 Task: Send an email with the signature John Baker with the subject Request for a recommendation and the message I need your help in finalizing the marketing strategy for the product launch. from softage.8@softage.net to softage.4@softage.net and move the email from Sent Items to the folder Influencer outreach
Action: Mouse moved to (54, 111)
Screenshot: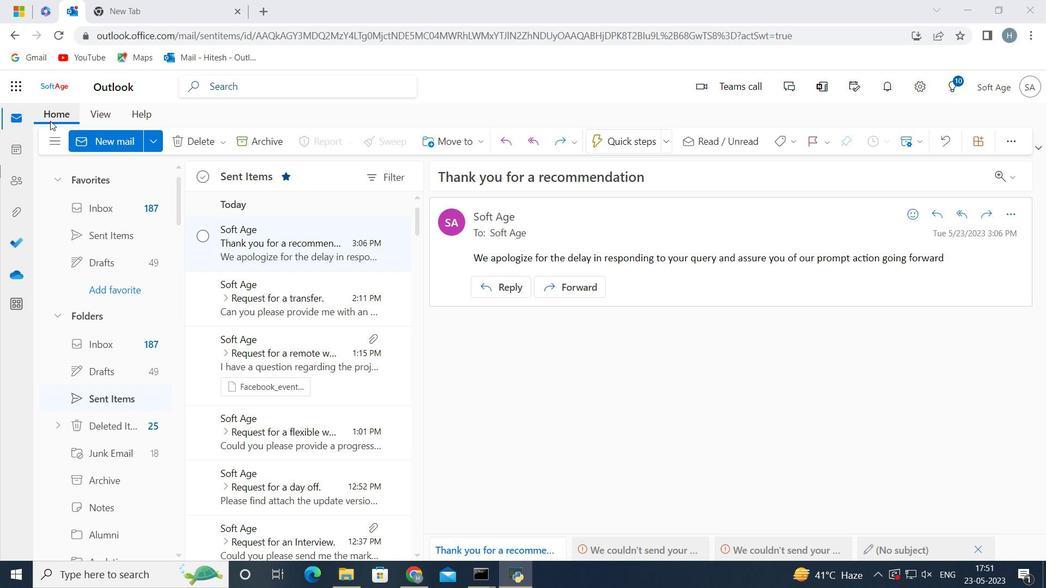 
Action: Mouse pressed left at (54, 111)
Screenshot: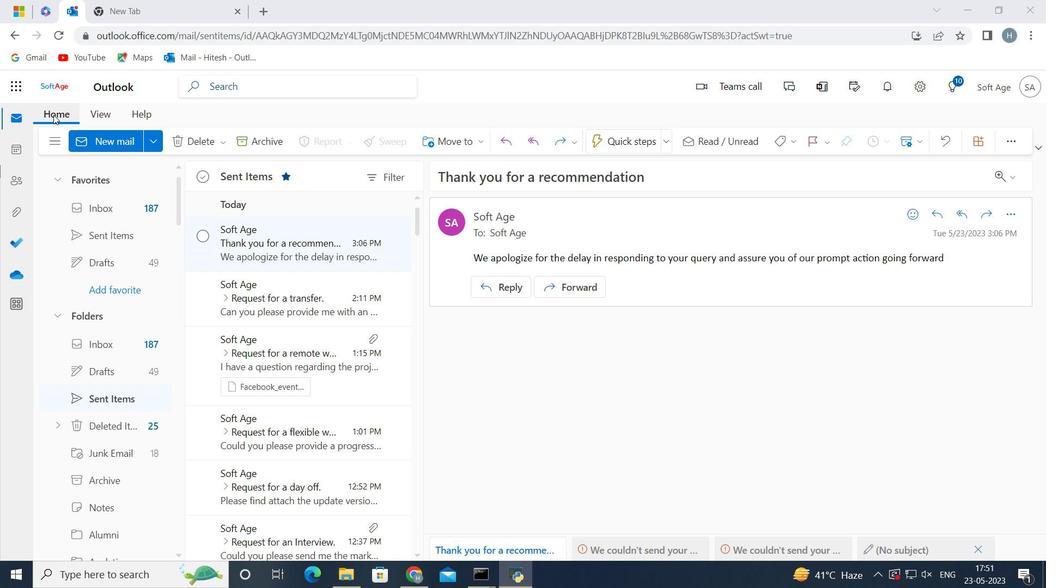
Action: Mouse moved to (120, 143)
Screenshot: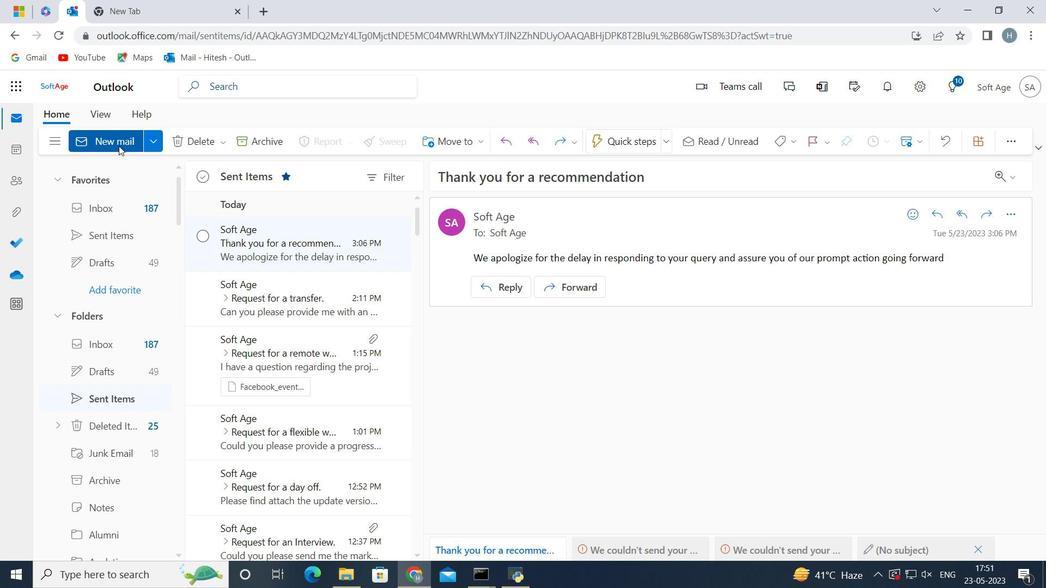
Action: Mouse pressed left at (120, 143)
Screenshot: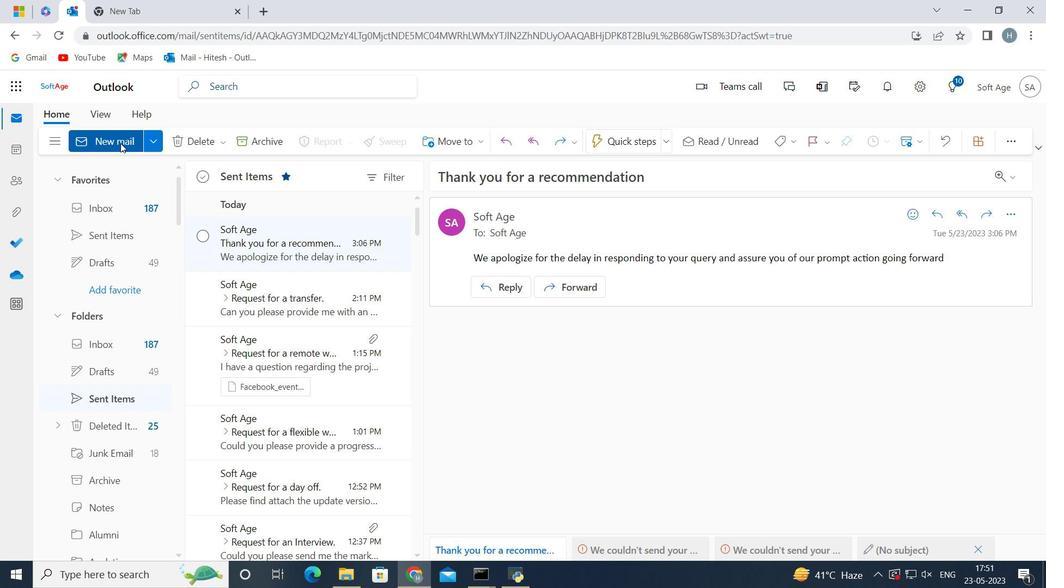 
Action: Mouse moved to (851, 129)
Screenshot: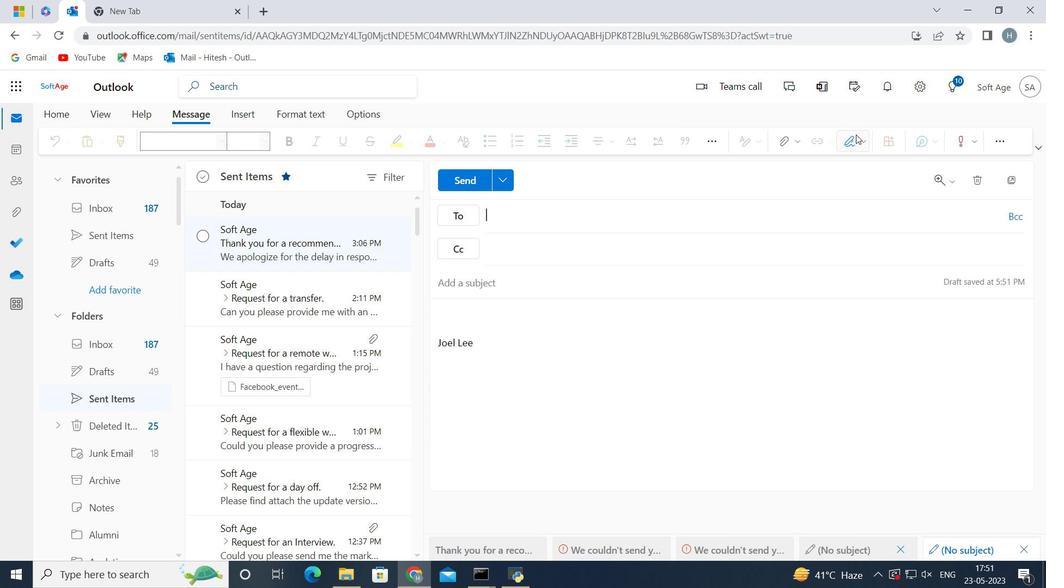 
Action: Mouse pressed left at (851, 129)
Screenshot: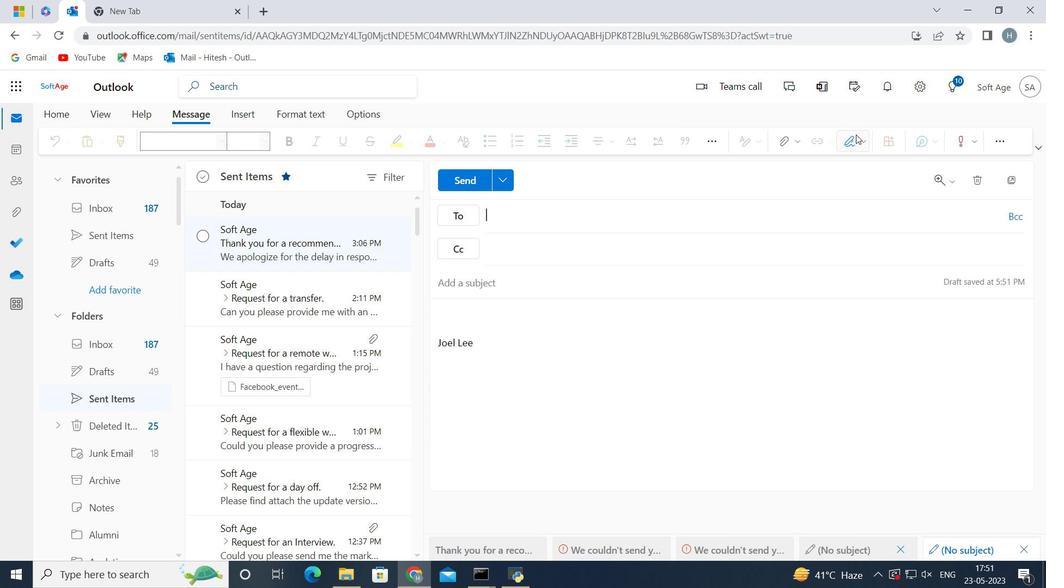 
Action: Mouse moved to (855, 146)
Screenshot: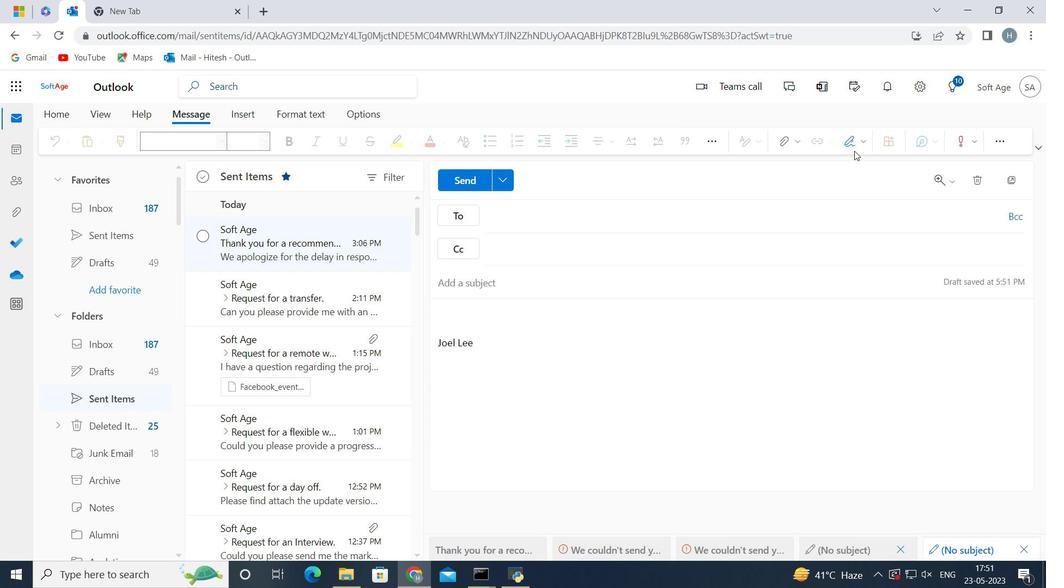 
Action: Mouse pressed left at (855, 146)
Screenshot: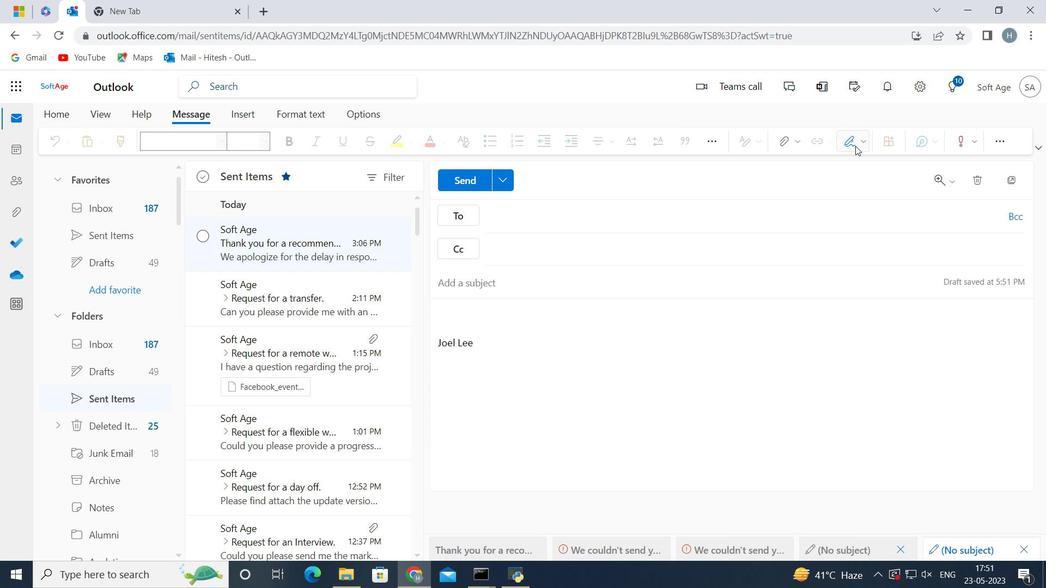 
Action: Mouse moved to (845, 193)
Screenshot: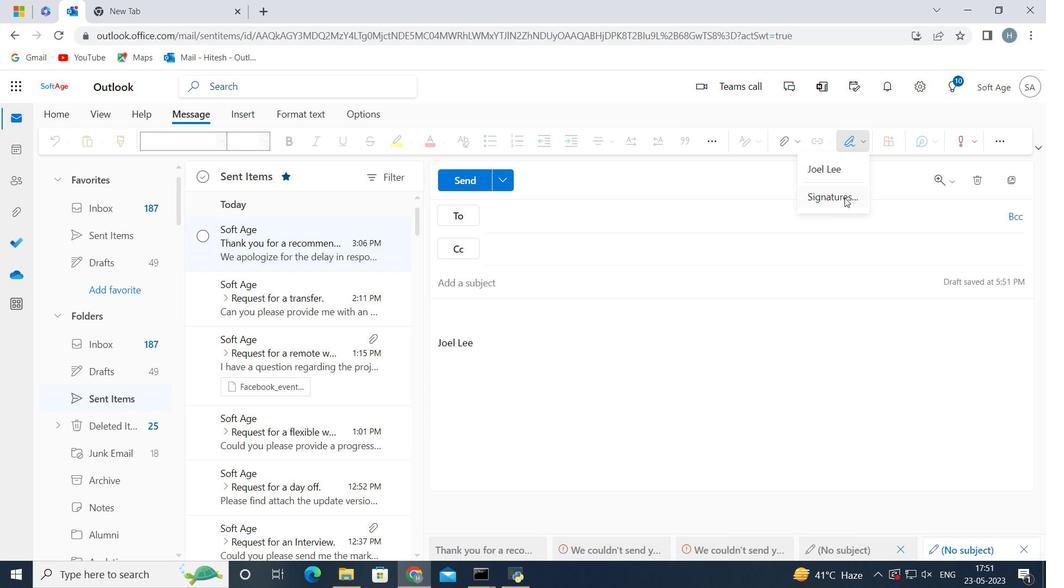 
Action: Mouse pressed left at (845, 193)
Screenshot: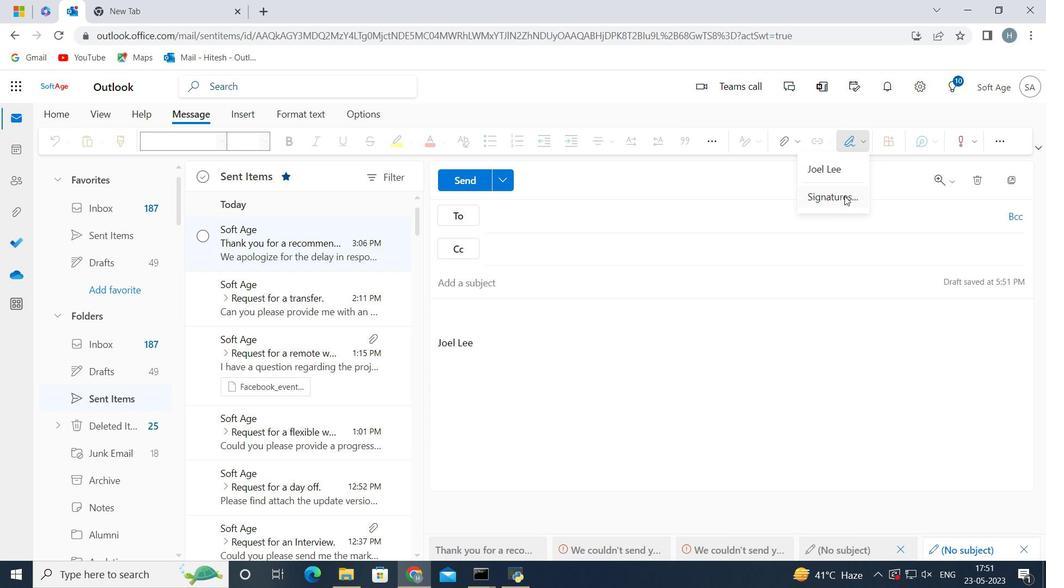 
Action: Mouse moved to (806, 251)
Screenshot: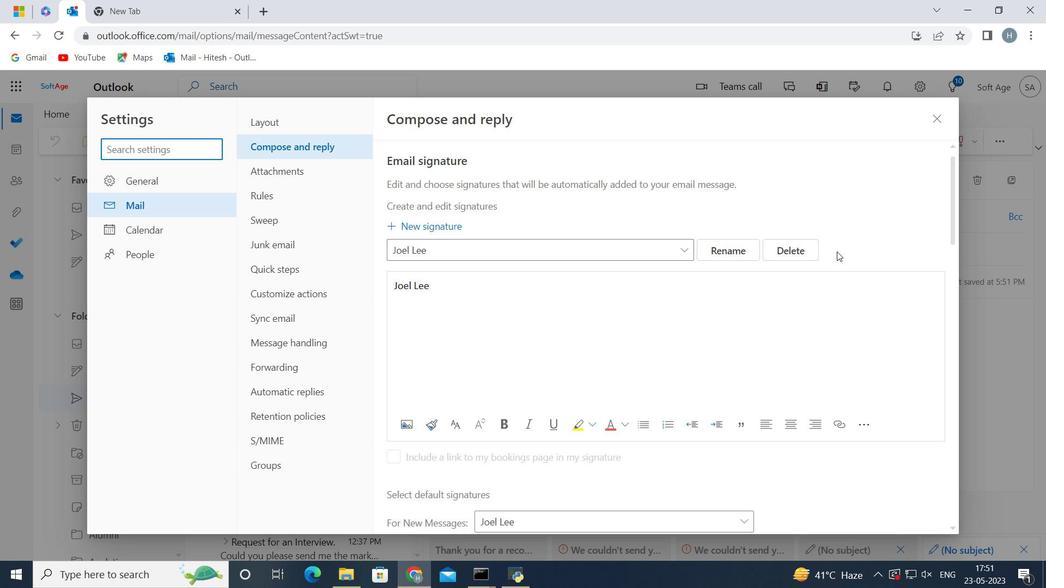 
Action: Mouse pressed left at (806, 251)
Screenshot: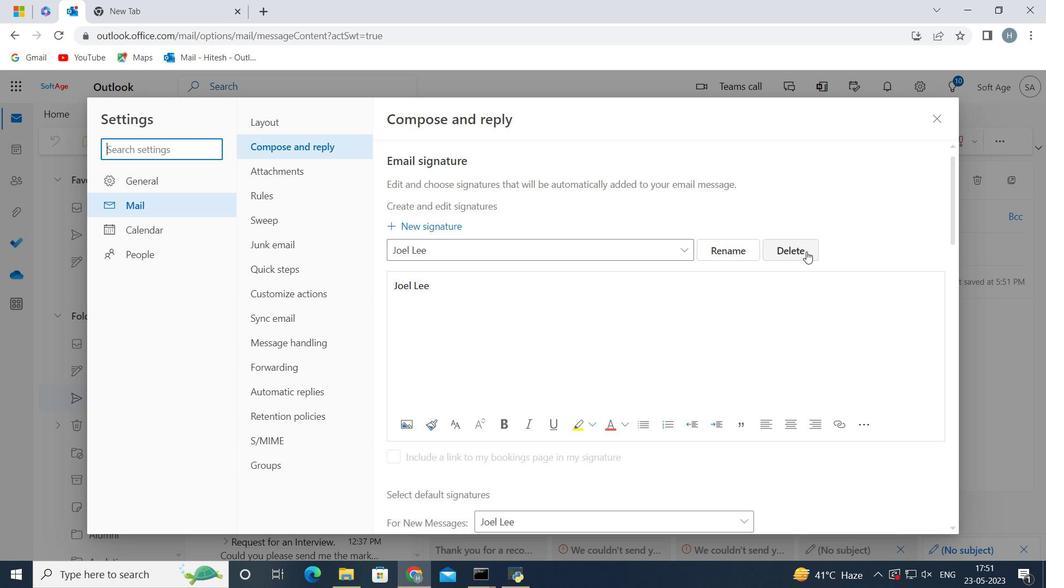 
Action: Mouse moved to (543, 247)
Screenshot: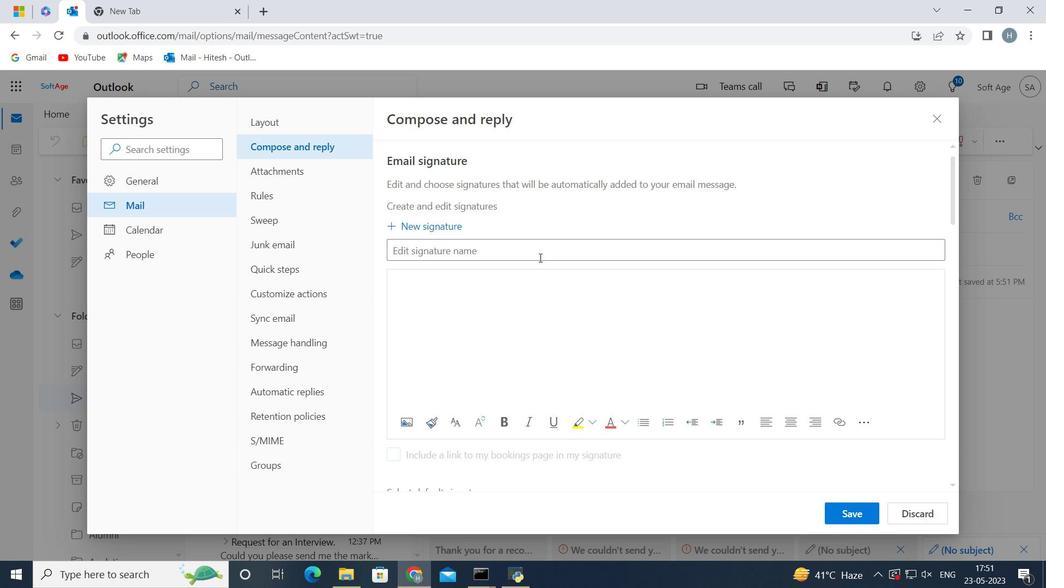 
Action: Mouse pressed left at (543, 247)
Screenshot: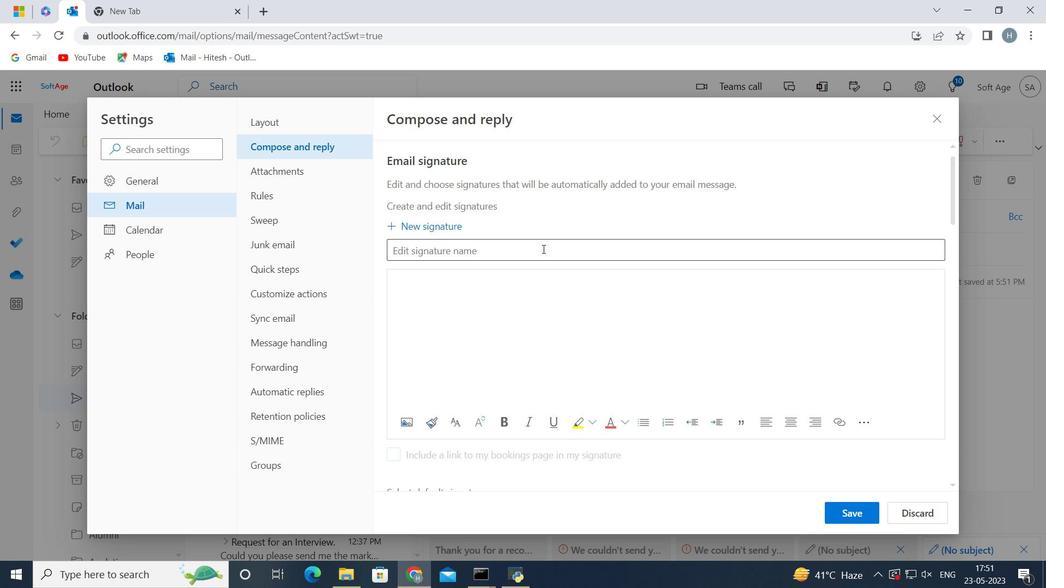 
Action: Key pressed <Key.shift>John<Key.space><Key.shift>Baker
Screenshot: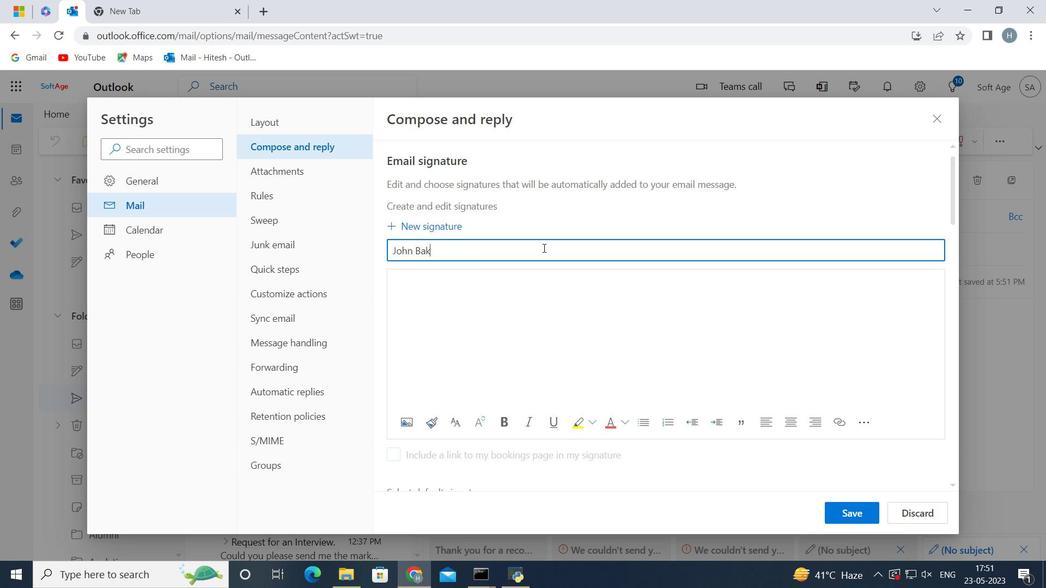 
Action: Mouse moved to (503, 295)
Screenshot: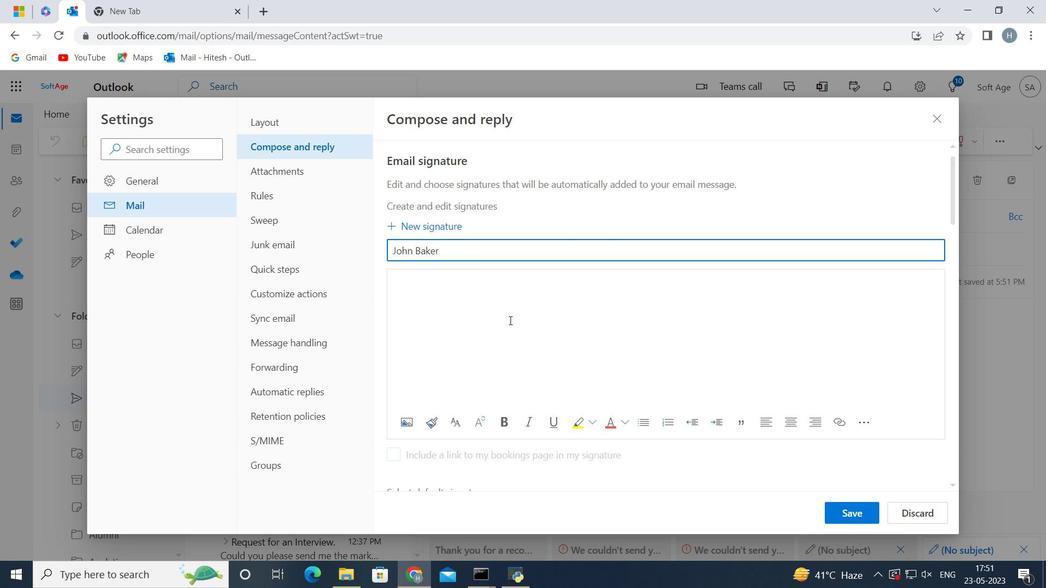 
Action: Mouse pressed left at (503, 295)
Screenshot: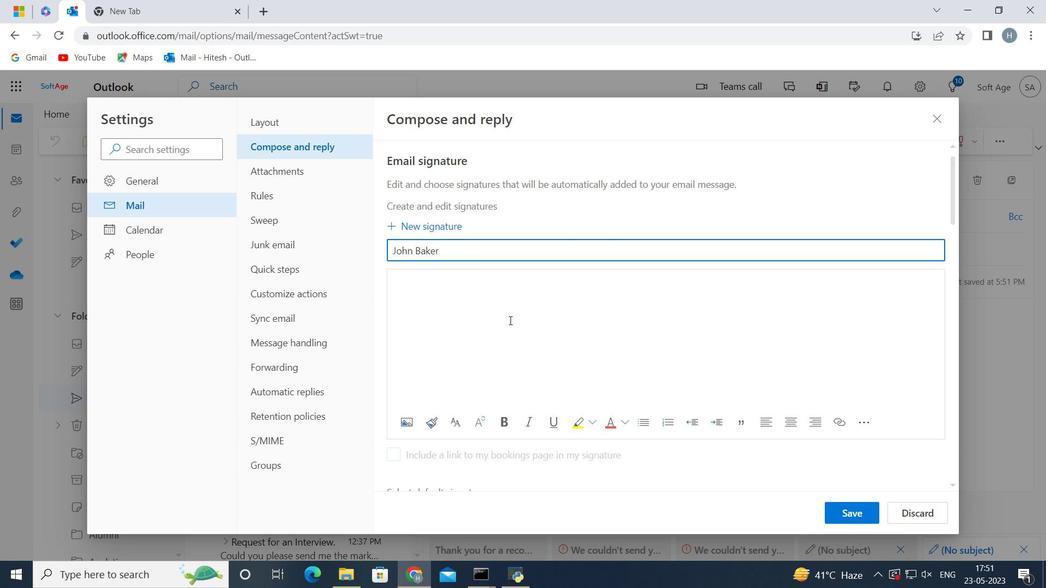 
Action: Mouse moved to (512, 289)
Screenshot: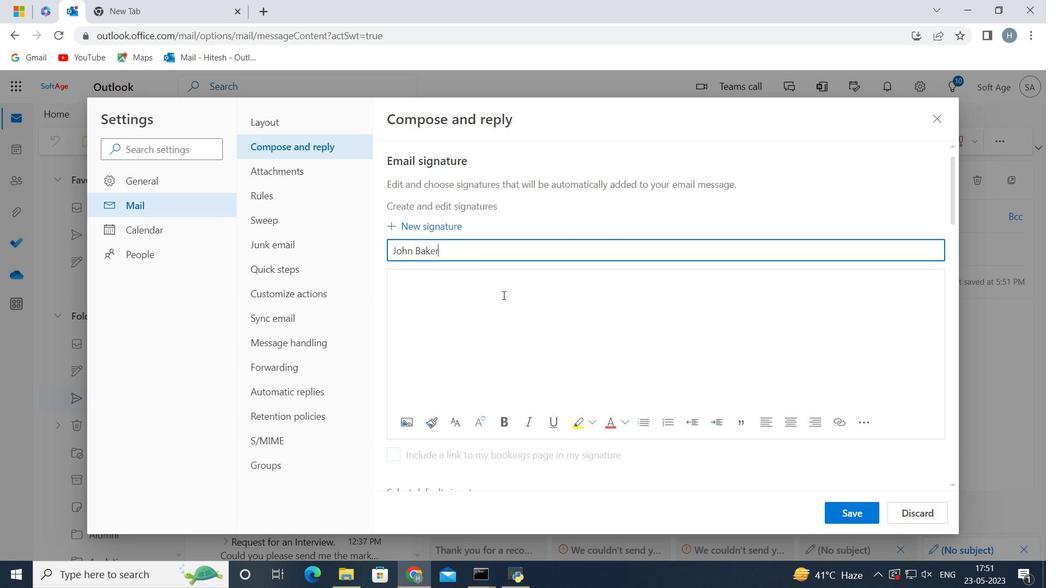 
Action: Key pressed <Key.shift>Johm<Key.space><Key.shift>Baker
Screenshot: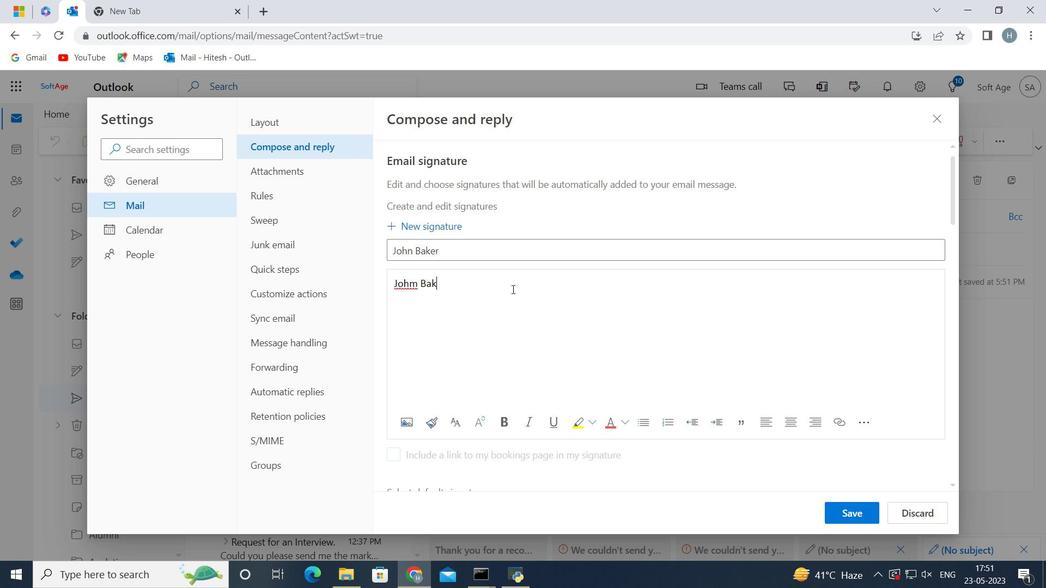 
Action: Mouse moved to (421, 282)
Screenshot: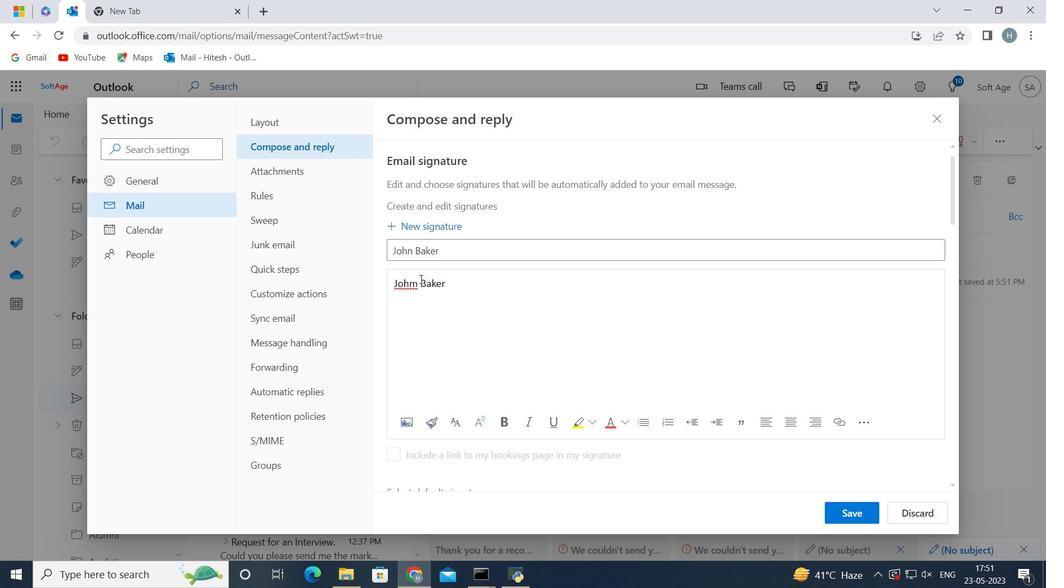
Action: Mouse pressed left at (421, 282)
Screenshot: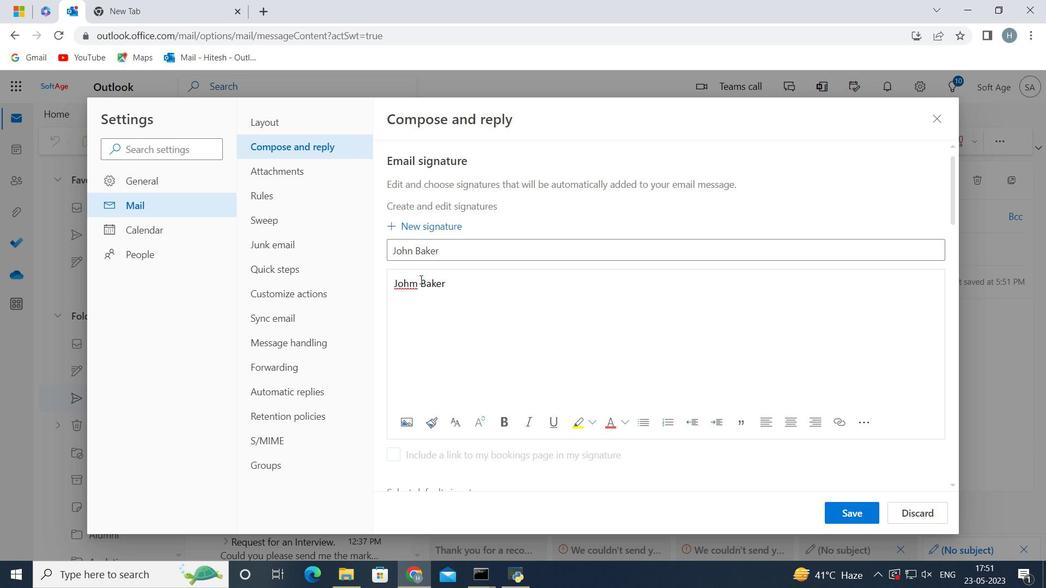 
Action: Key pressed <Key.backspace><Key.backspace>n<Key.space>
Screenshot: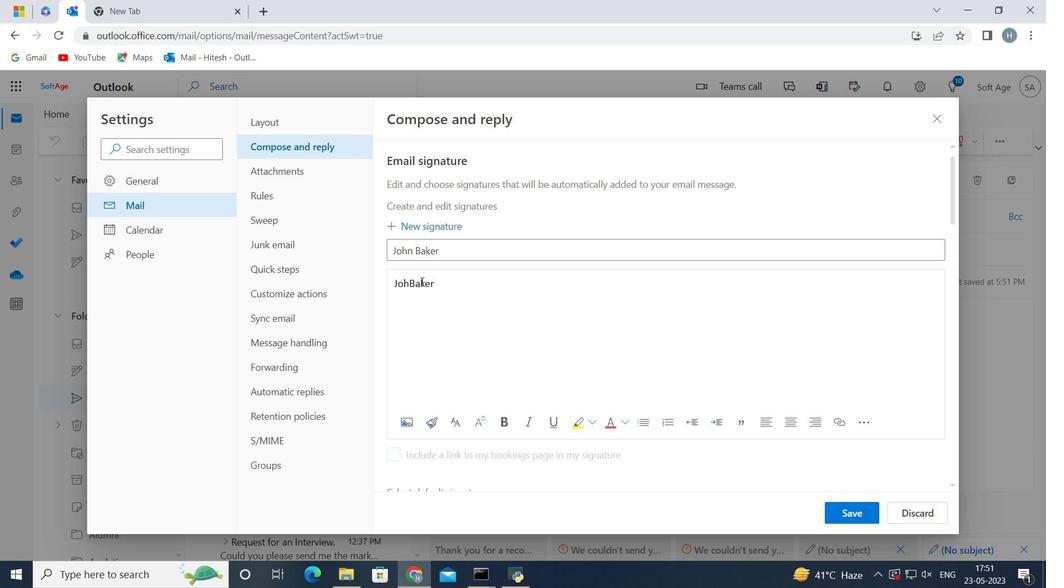 
Action: Mouse moved to (853, 511)
Screenshot: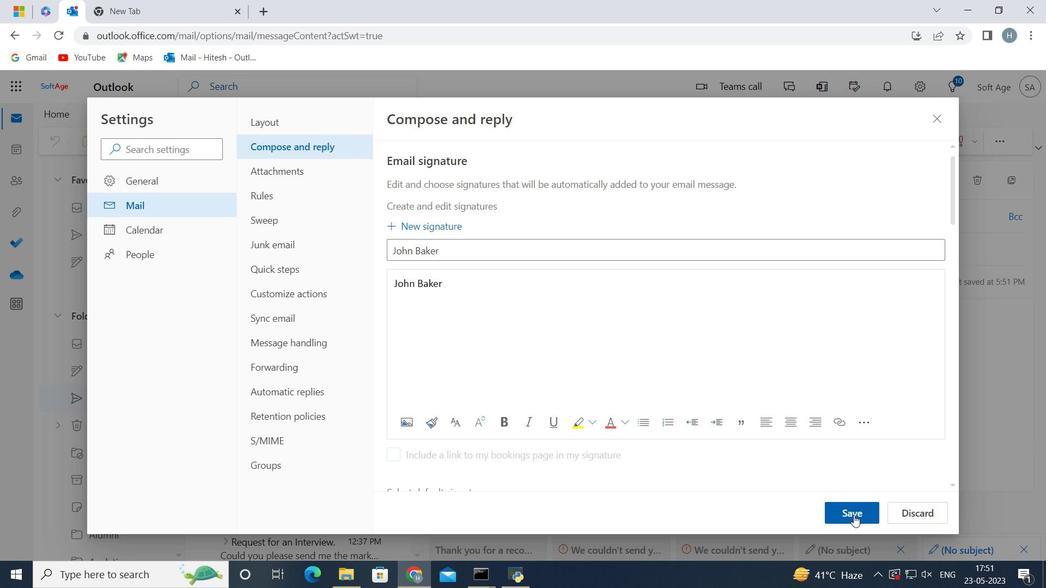 
Action: Mouse pressed left at (853, 511)
Screenshot: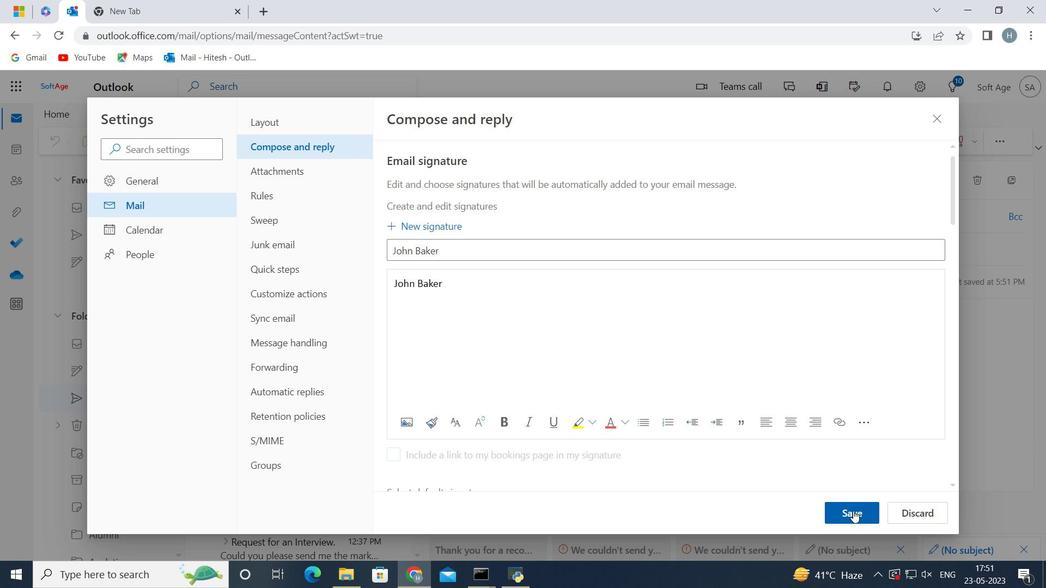
Action: Mouse moved to (721, 332)
Screenshot: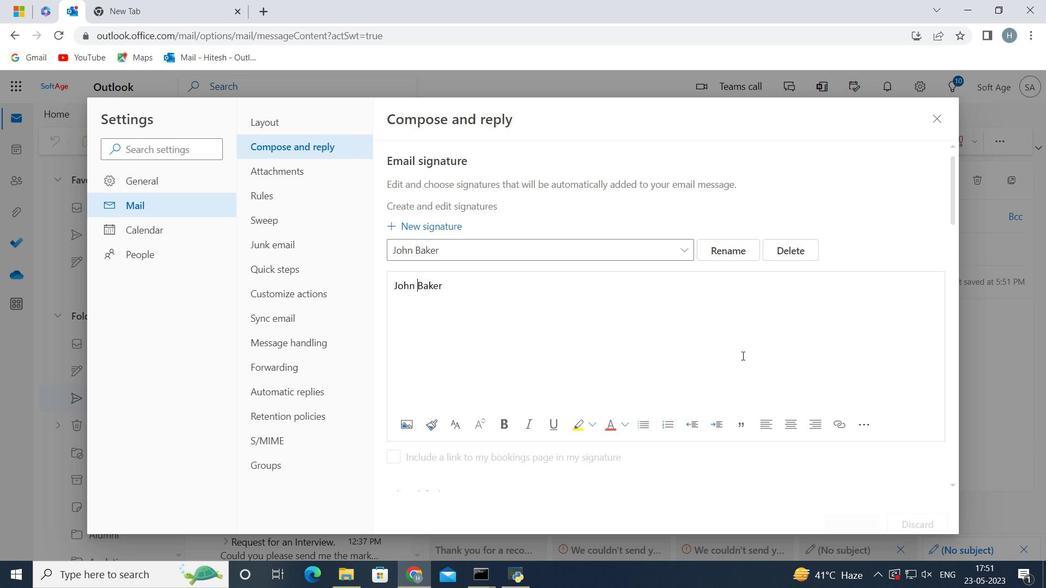 
Action: Mouse scrolled (721, 332) with delta (0, 0)
Screenshot: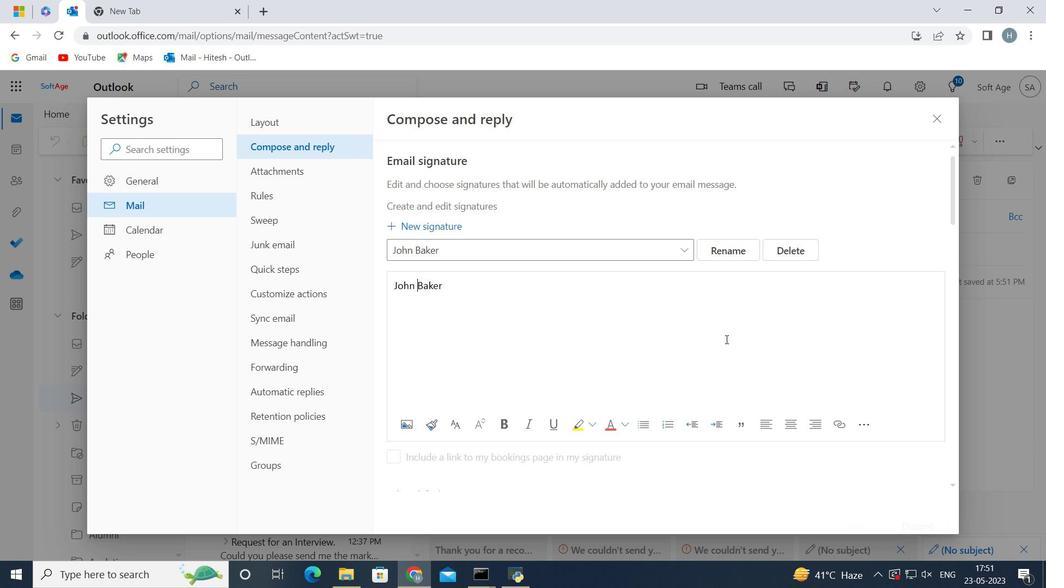 
Action: Mouse scrolled (721, 332) with delta (0, 0)
Screenshot: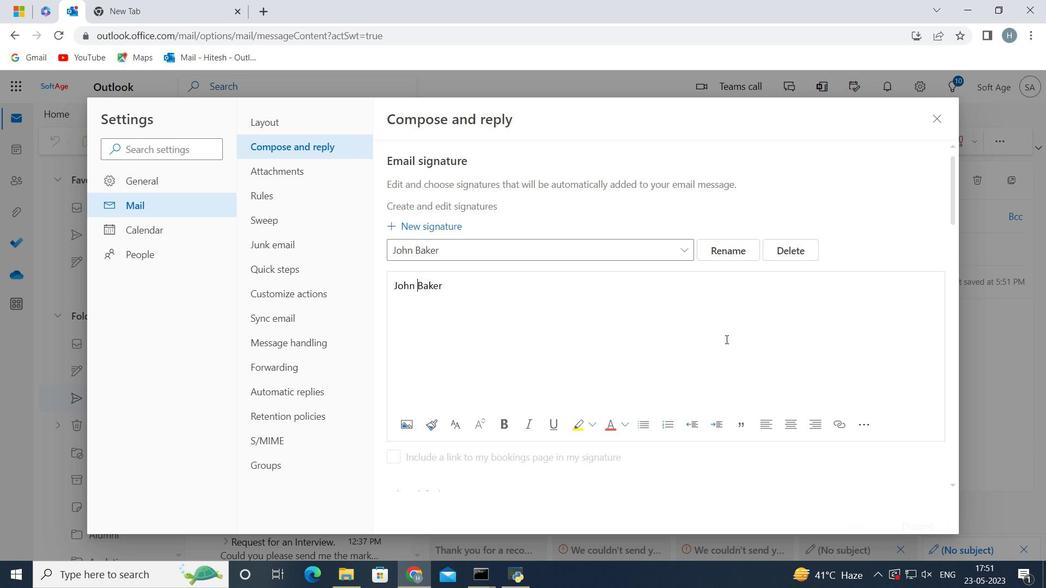 
Action: Mouse moved to (730, 384)
Screenshot: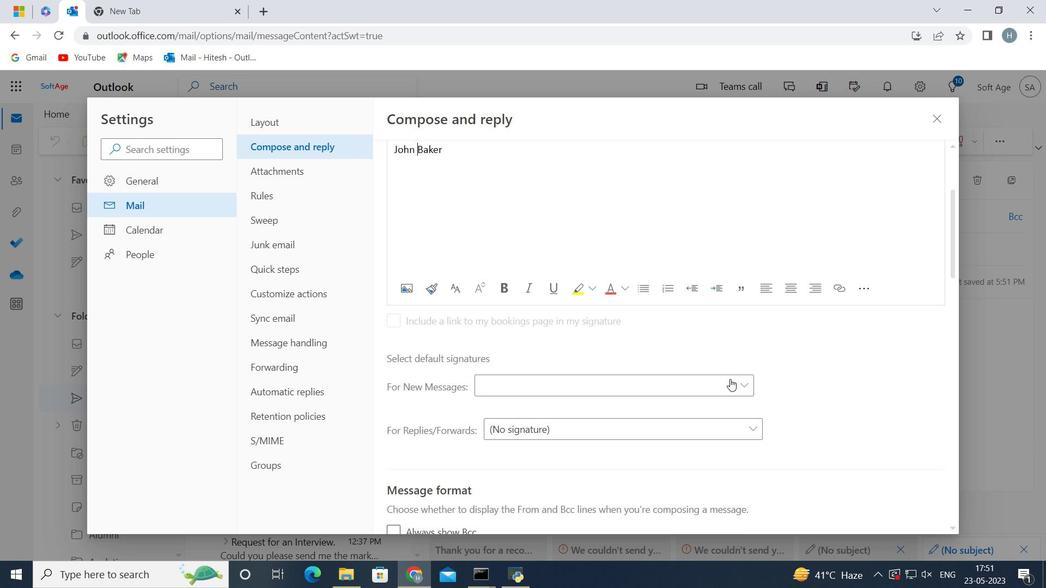 
Action: Mouse pressed left at (730, 384)
Screenshot: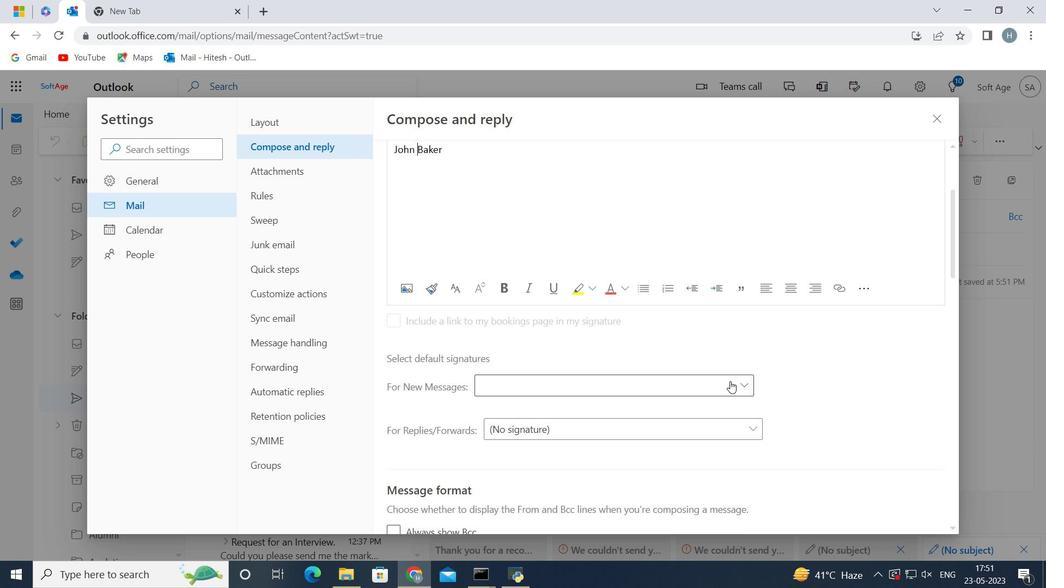 
Action: Mouse moved to (709, 424)
Screenshot: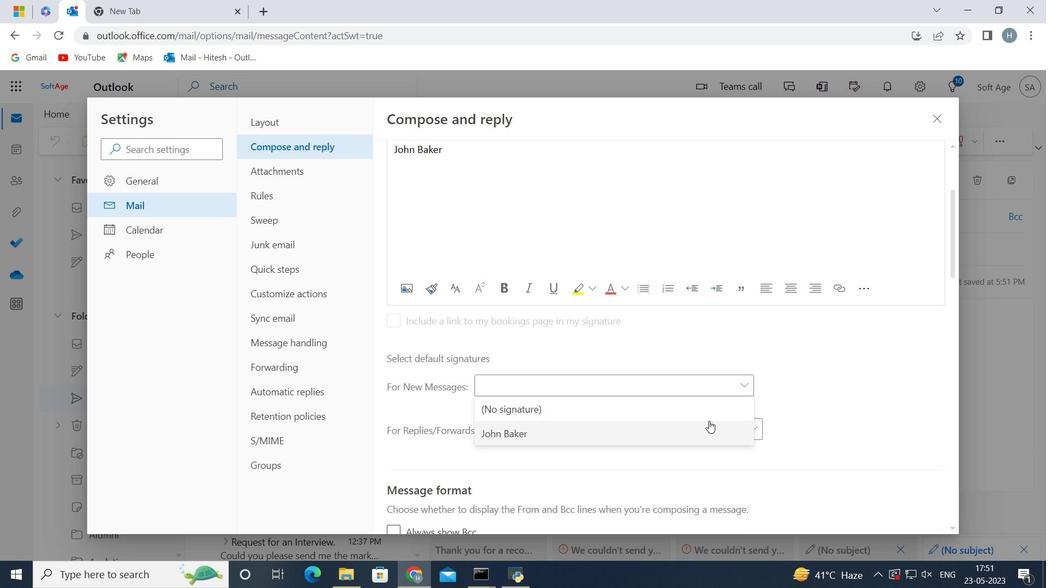 
Action: Mouse pressed left at (709, 424)
Screenshot: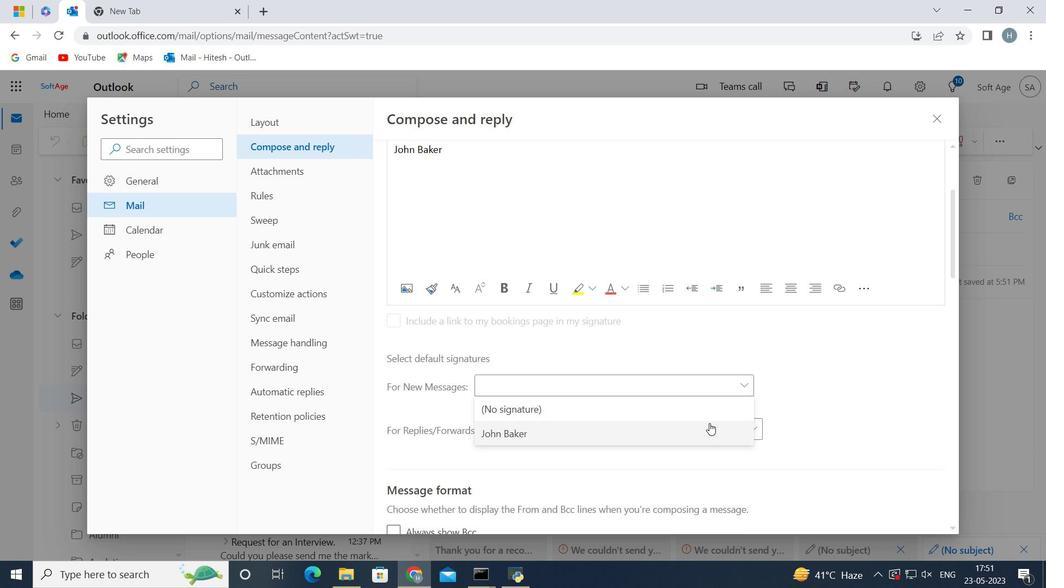 
Action: Mouse moved to (847, 513)
Screenshot: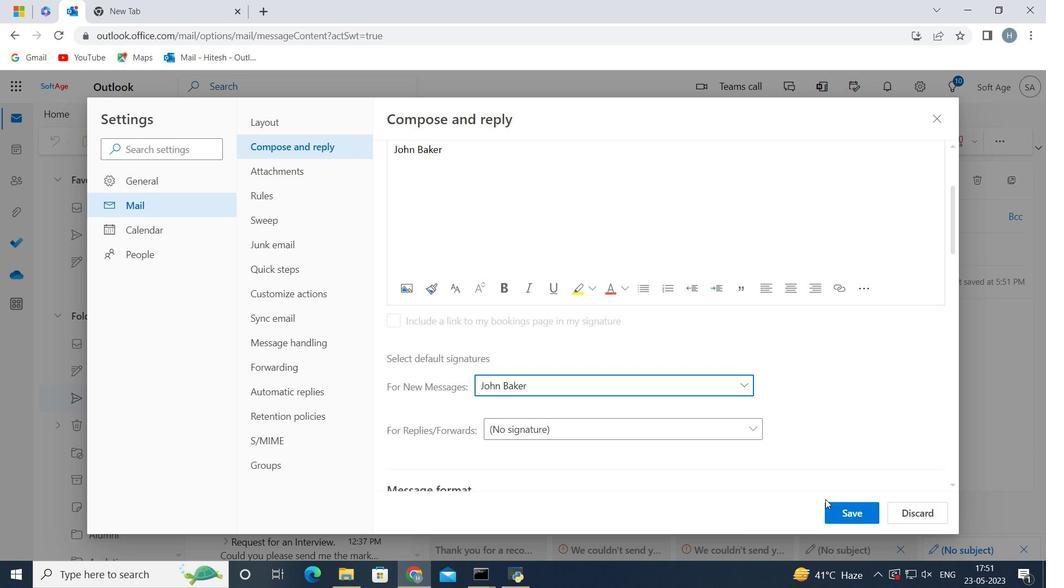 
Action: Mouse pressed left at (847, 513)
Screenshot: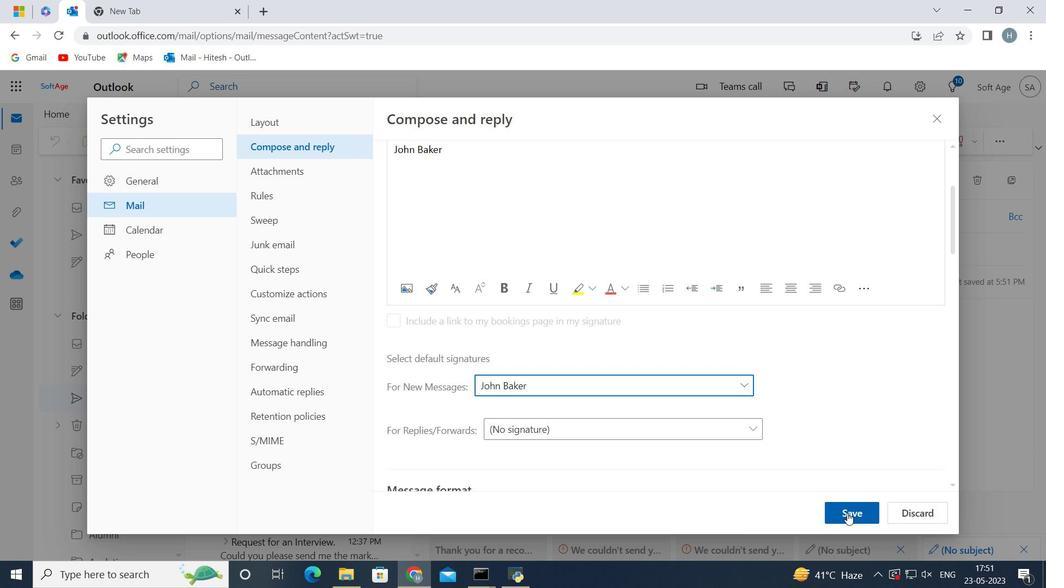 
Action: Mouse moved to (938, 113)
Screenshot: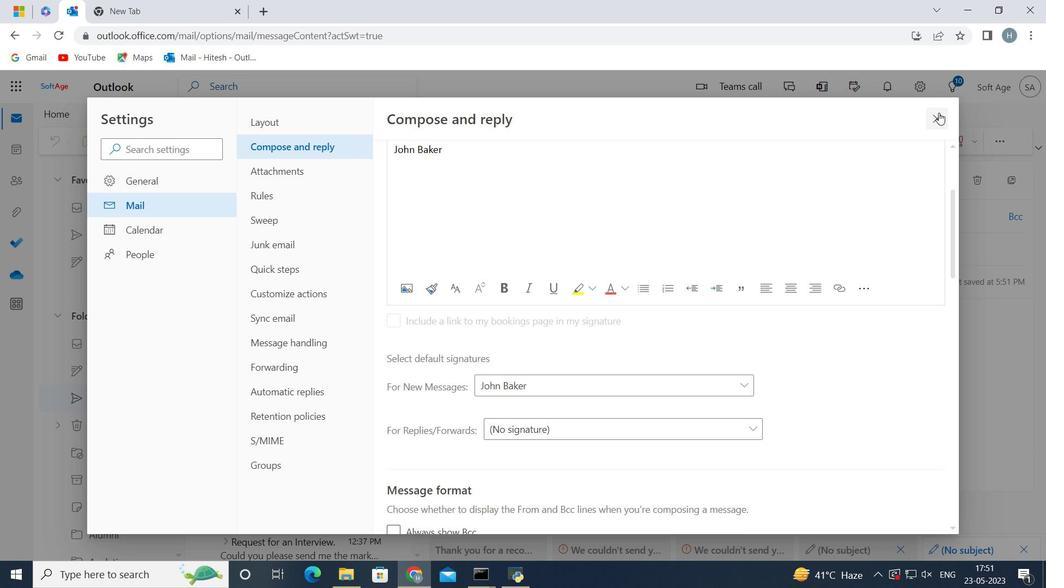 
Action: Mouse pressed left at (938, 113)
Screenshot: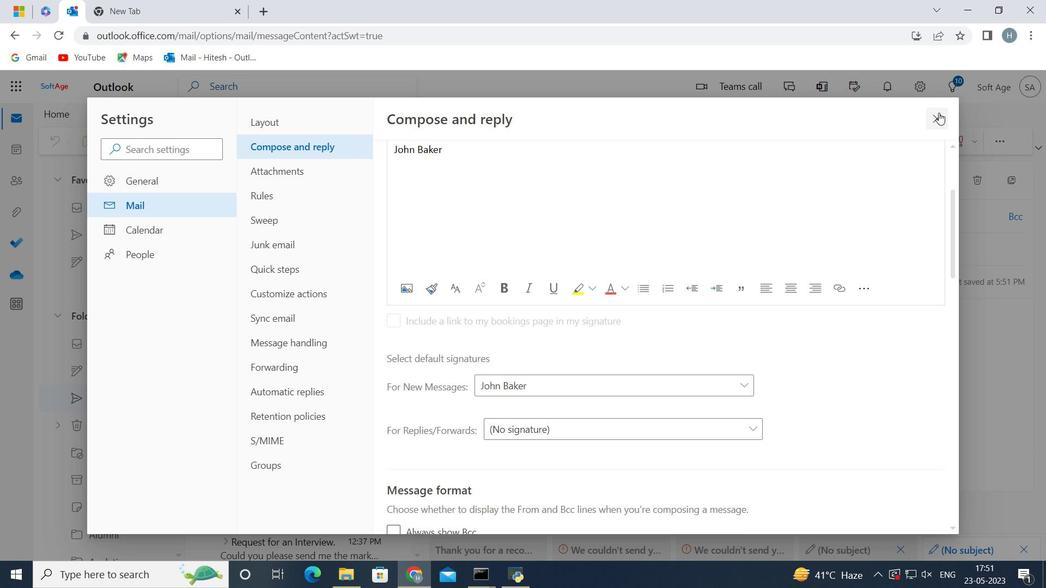 
Action: Mouse moved to (542, 278)
Screenshot: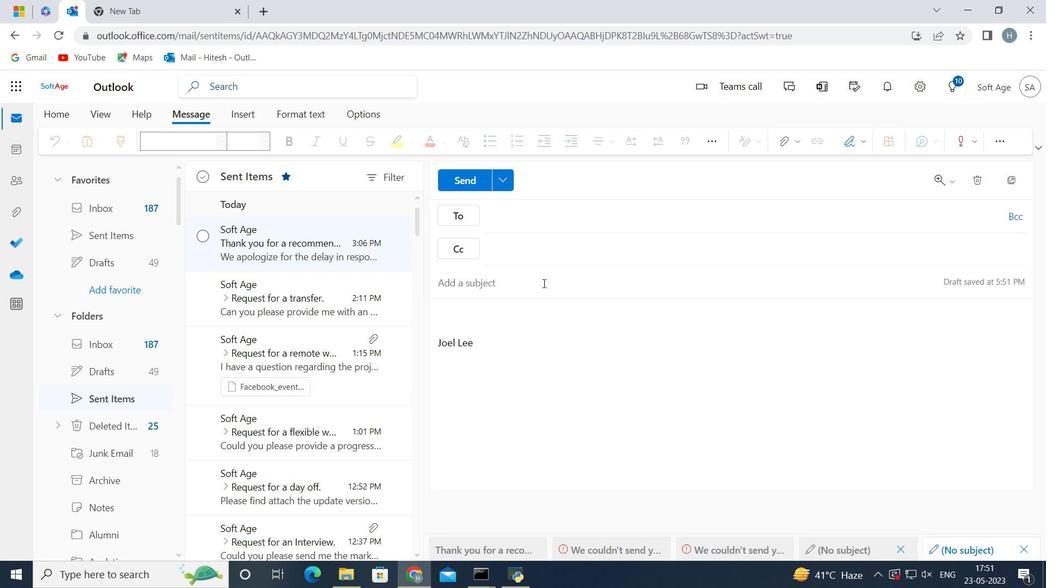 
Action: Mouse pressed left at (542, 278)
Screenshot: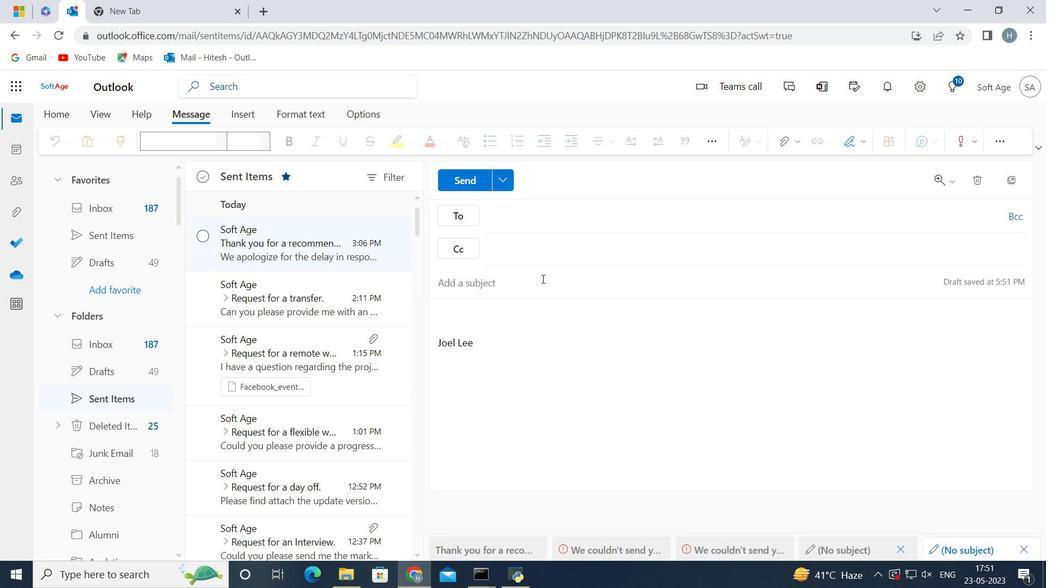 
Action: Key pressed <Key.shift>Request<Key.space>for<Key.space>a<Key.space>recommendation<Key.space>
Screenshot: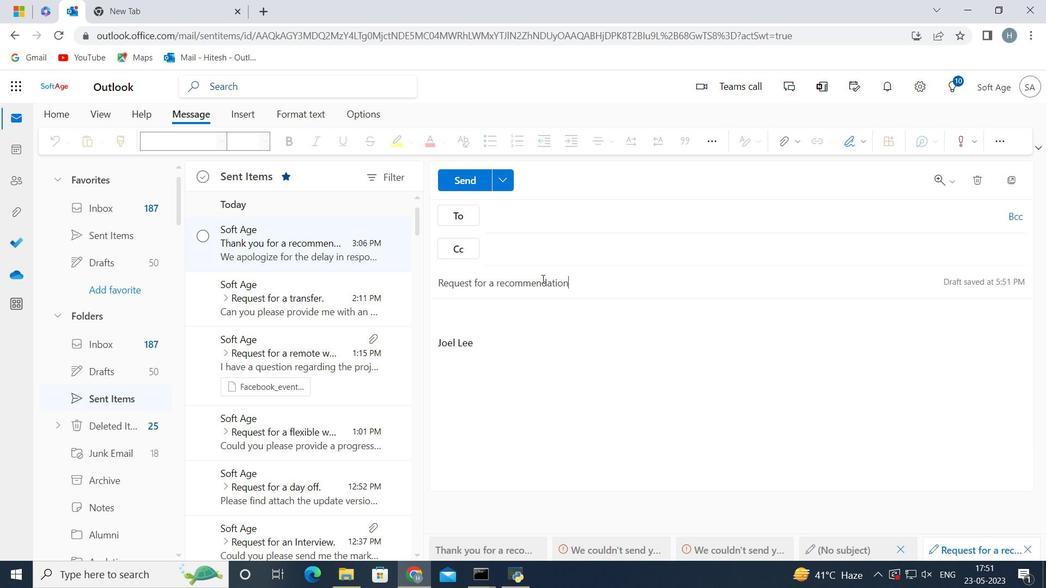 
Action: Mouse moved to (529, 345)
Screenshot: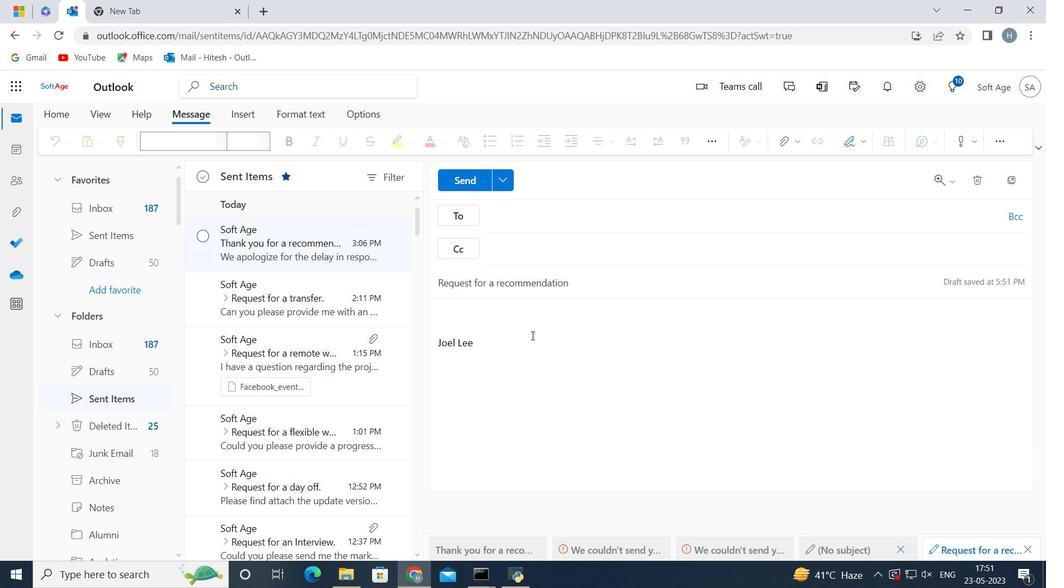 
Action: Mouse pressed left at (529, 345)
Screenshot: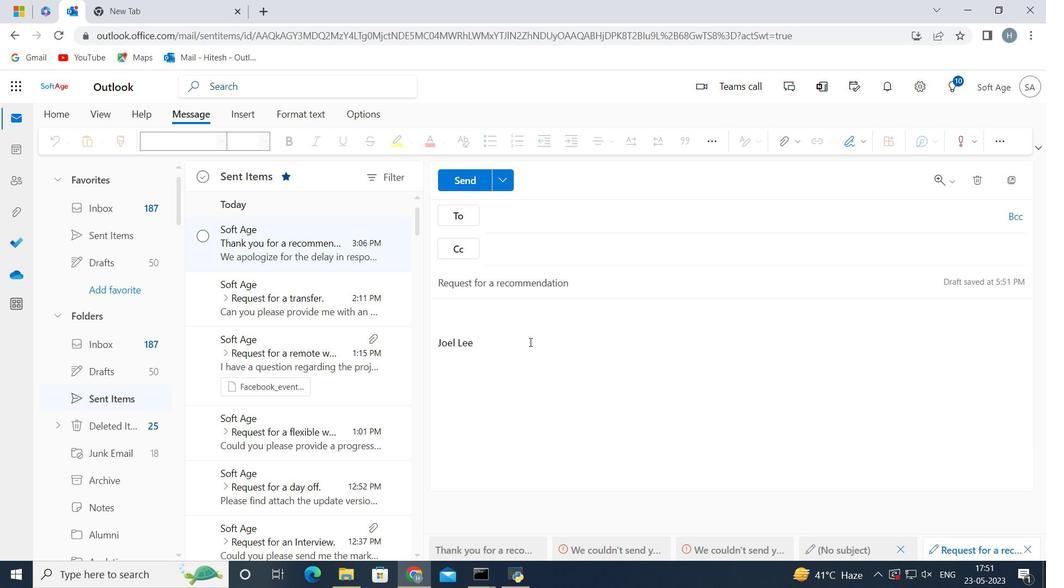 
Action: Mouse moved to (527, 346)
Screenshot: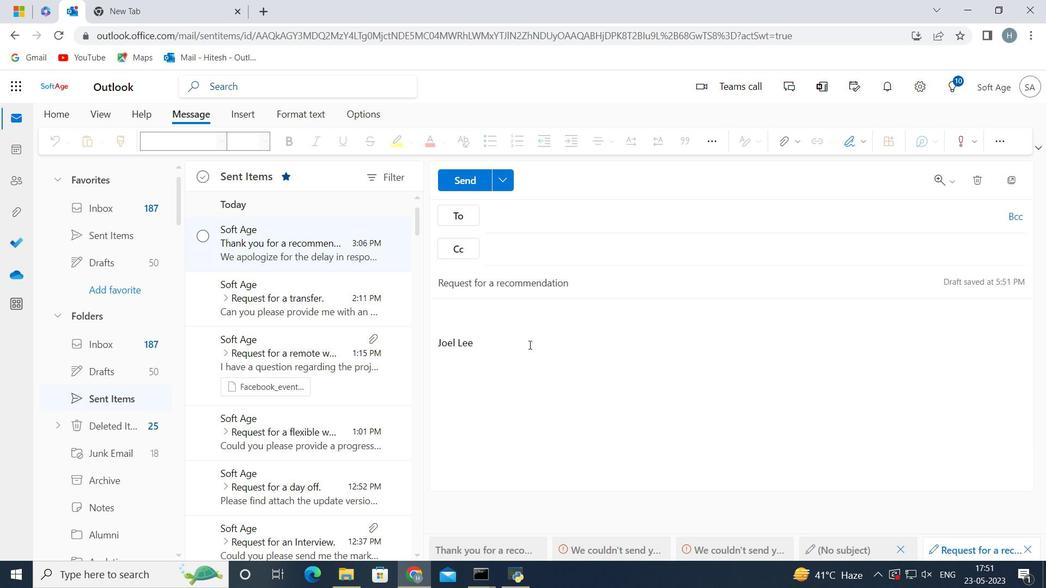 
Action: Key pressed <Key.backspace><Key.backspace><Key.backspace><Key.backspace><Key.backspace><Key.backspace><Key.backspace><Key.backspace><Key.backspace><Key.backspace><Key.backspace><Key.backspace><Key.backspace><Key.backspace><Key.backspace><Key.backspace><Key.backspace><Key.backspace><Key.backspace><Key.shift><Key.shift>In<Key.backspace><Key.space>need<Key.space>your<Key.space>help<Key.space>in<Key.space>finalizing<Key.space>the<Key.space>marketing<Key.space>strategu<Key.backspace>y<Key.space>for<Key.space>the<Key.space>product<Key.space>launcg<Key.backspace>h<Key.space>
Screenshot: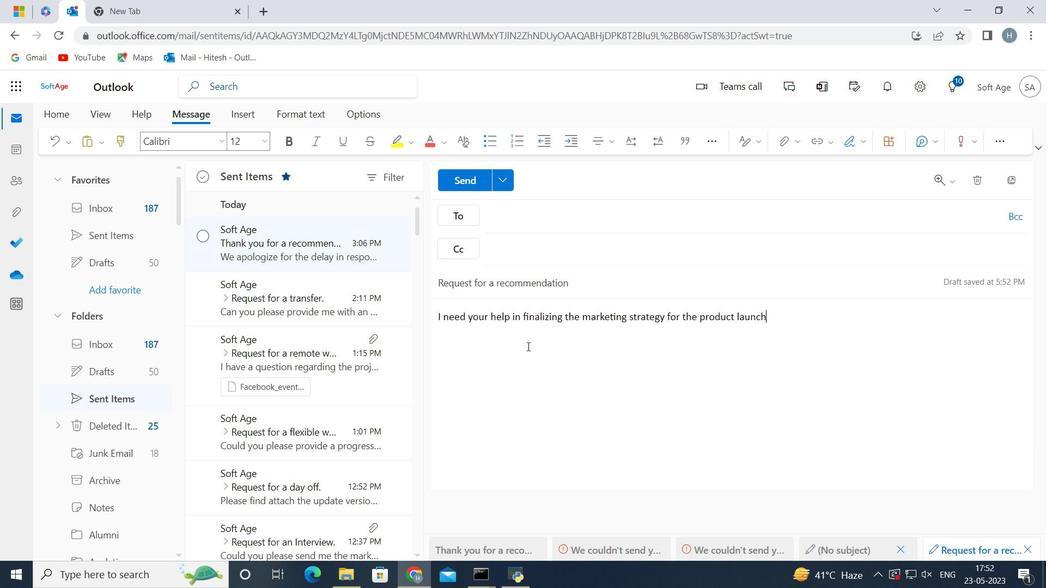 
Action: Mouse moved to (511, 216)
Screenshot: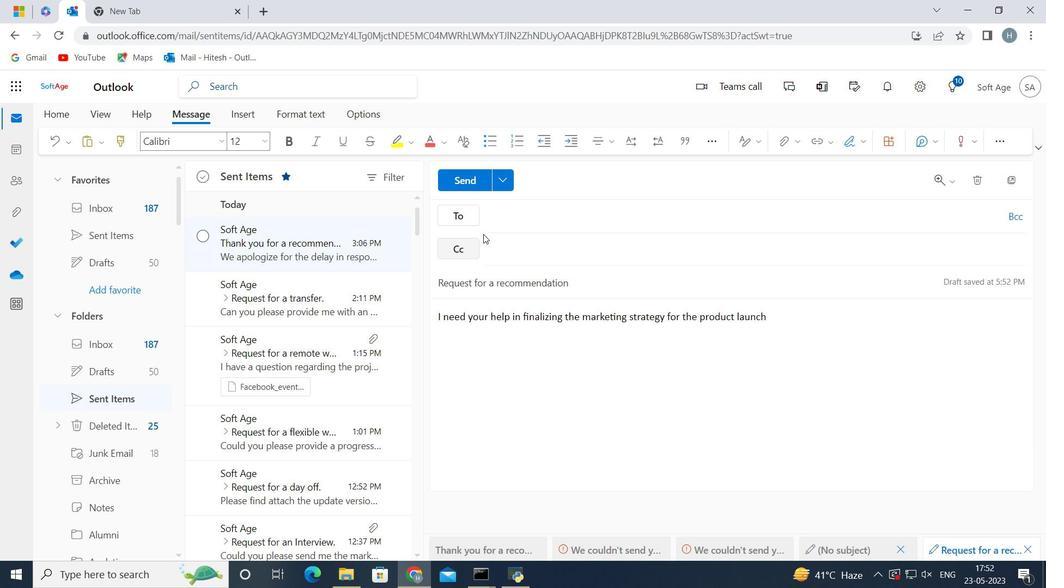 
Action: Mouse pressed left at (511, 216)
Screenshot: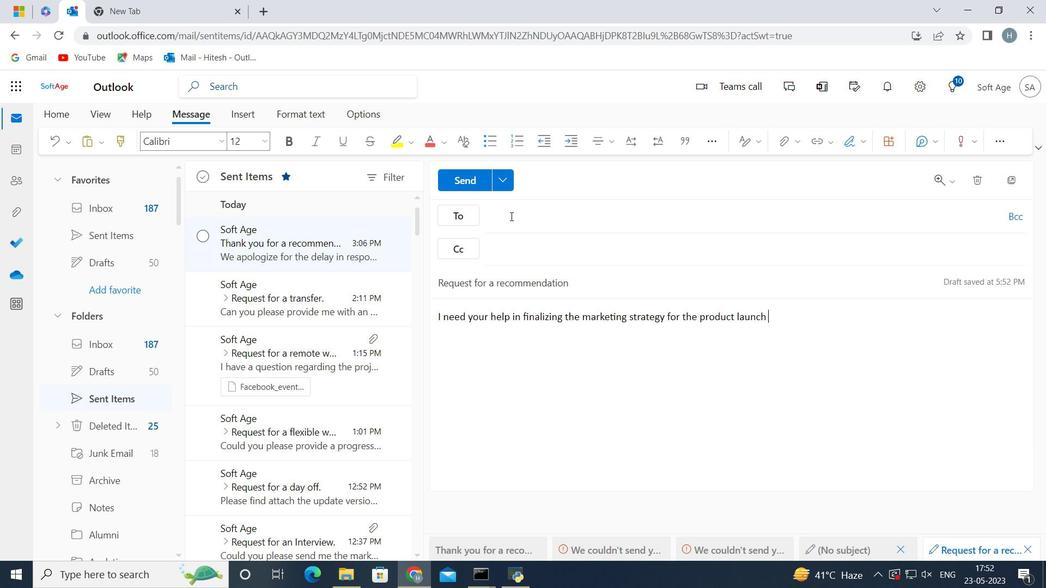 
Action: Key pressed softager
Screenshot: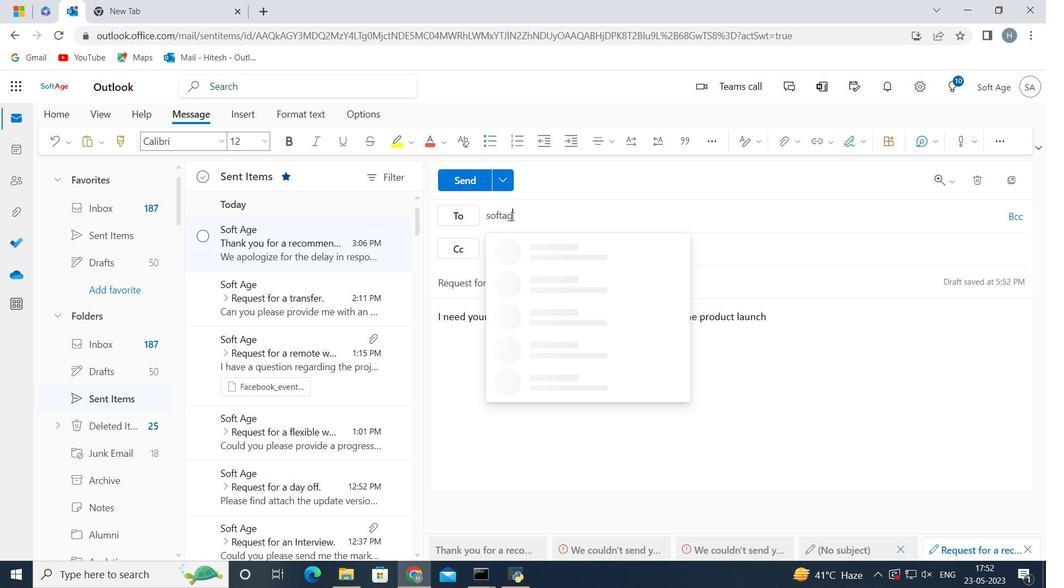 
Action: Mouse moved to (512, 216)
Screenshot: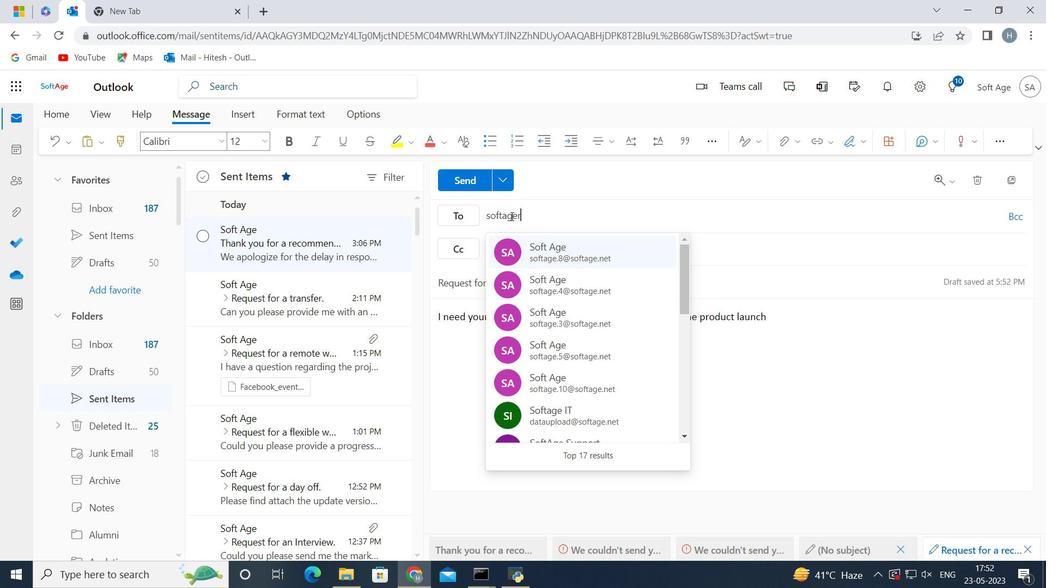 
Action: Key pressed .4<Key.shift>@softage.nte<Key.backspace><Key.backspace>et
Screenshot: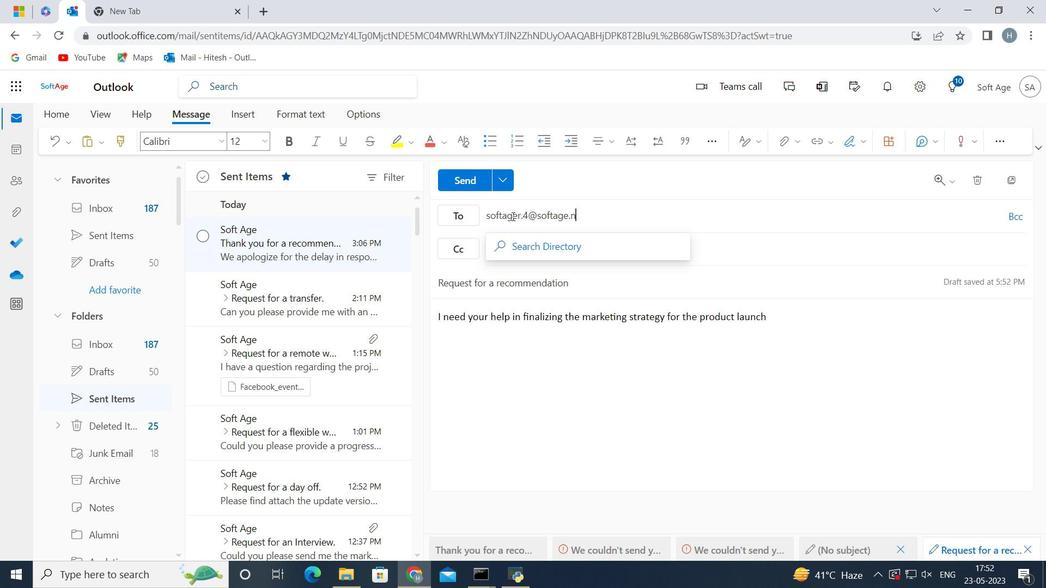 
Action: Mouse moved to (592, 192)
Screenshot: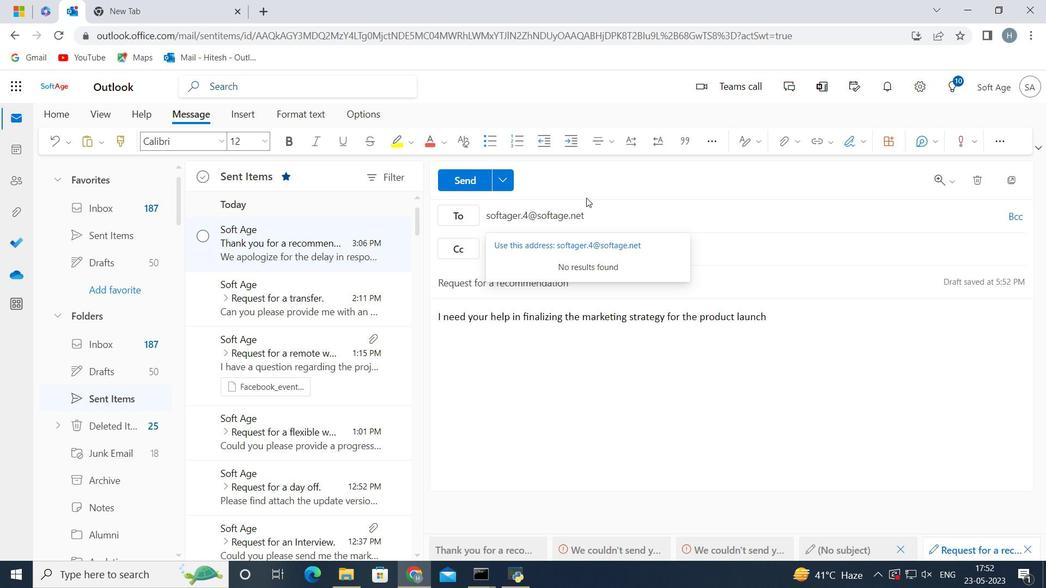 
Action: Key pressed <Key.backspace><Key.backspace><Key.backspace><Key.backspace>.net<Key.backspace><Key.backspace><Key.backspace><Key.backspace><Key.backspace><Key.backspace><Key.backspace><Key.backspace><Key.backspace><Key.backspace><Key.backspace><Key.backspace><Key.backspace><Key.backspace><Key.backspace><Key.backspace><Key.backspace><Key.backspace><Key.backspace><Key.backspace><Key.backspace><Key.backspace><Key.backspace><Key.backspace><Key.backspace><Key.backspace><Key.backspace><Key.backspace><Key.backspace><Key.backspace>softage.4<Key.shift>@softage.net
Screenshot: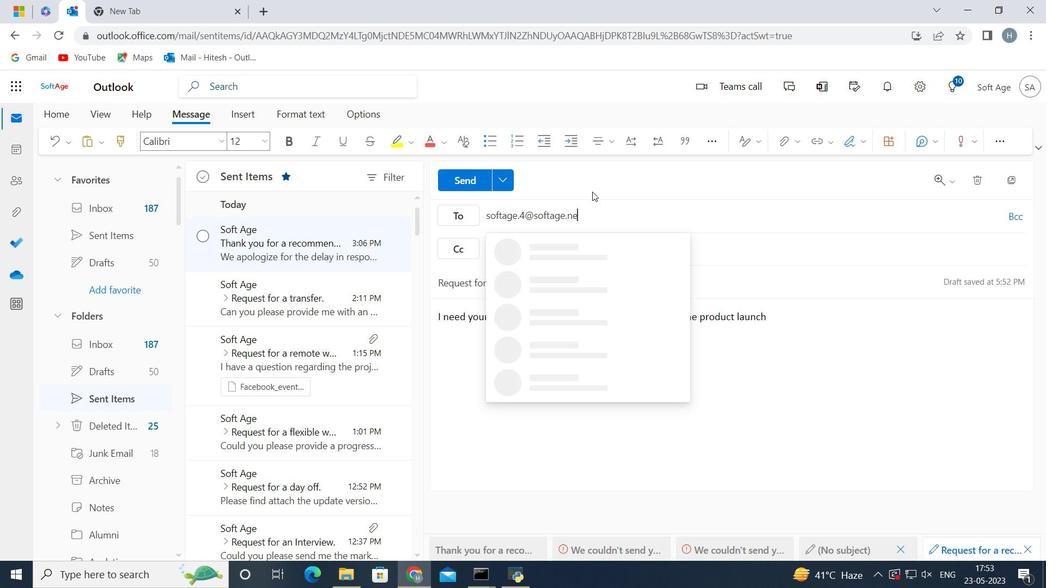 
Action: Mouse moved to (557, 259)
Screenshot: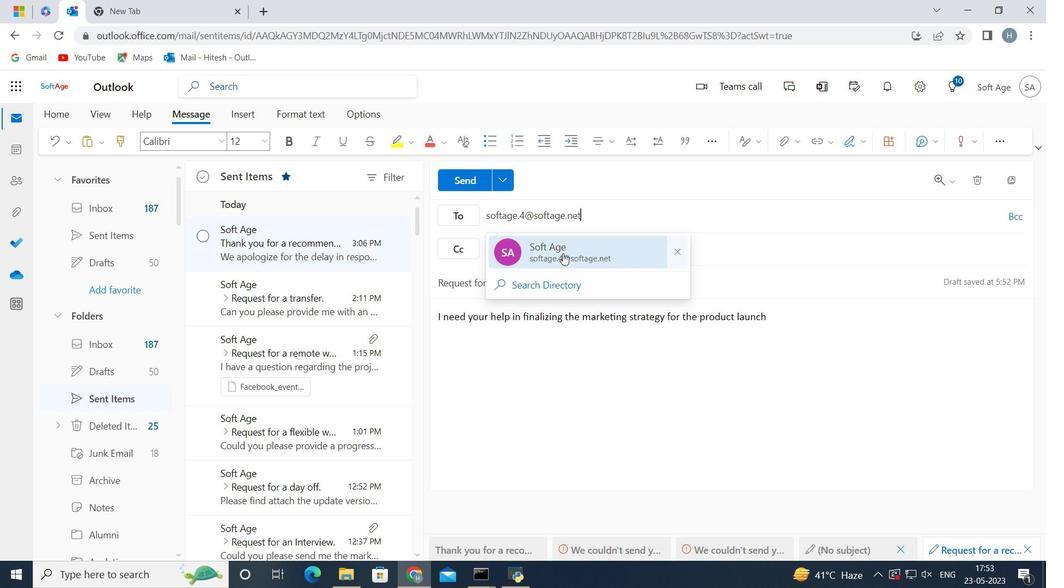 
Action: Mouse pressed left at (557, 259)
Screenshot: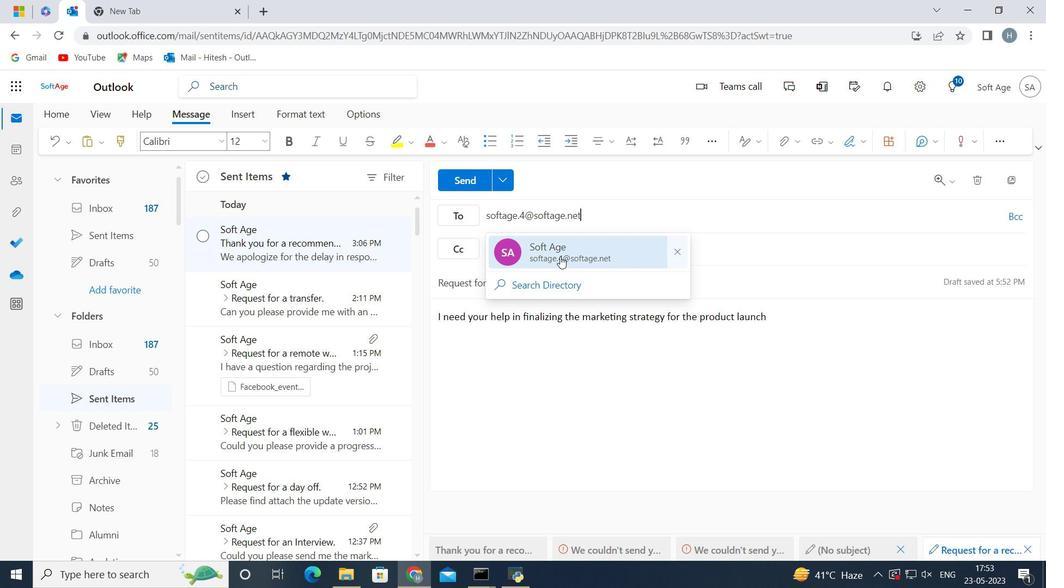 
Action: Mouse moved to (454, 178)
Screenshot: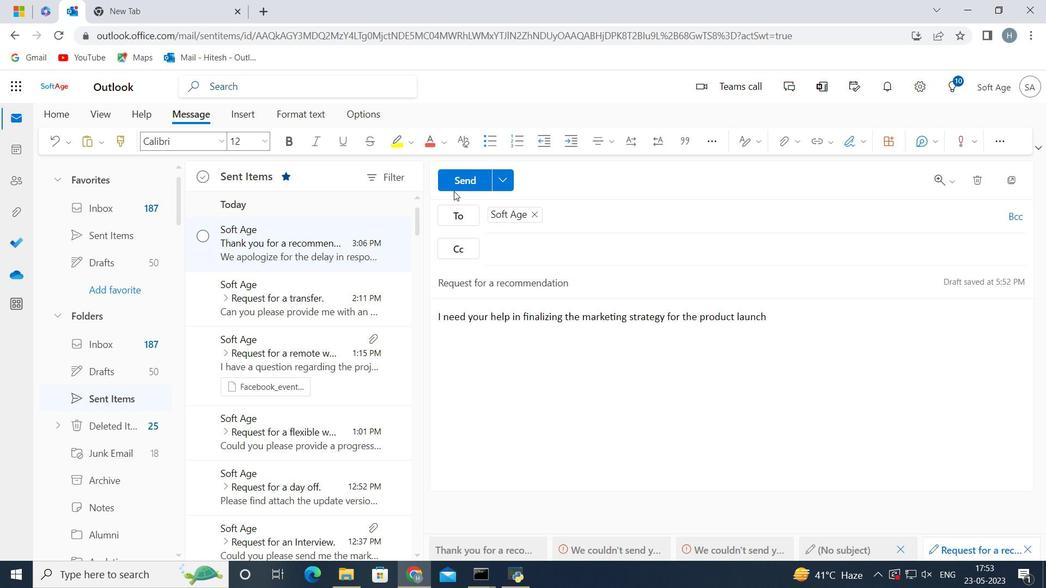 
Action: Mouse pressed left at (454, 178)
Screenshot: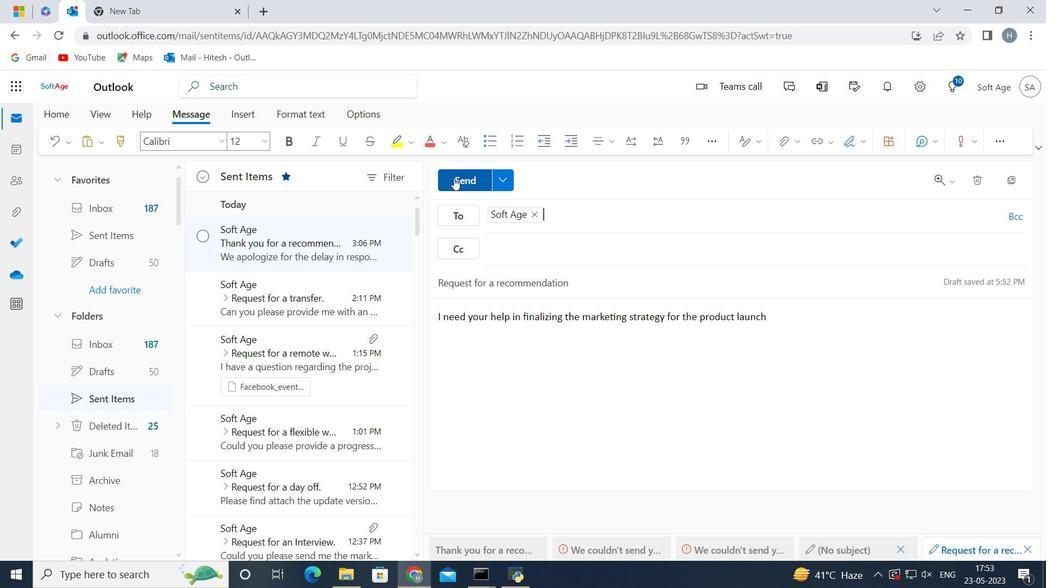 
Action: Mouse moved to (306, 239)
Screenshot: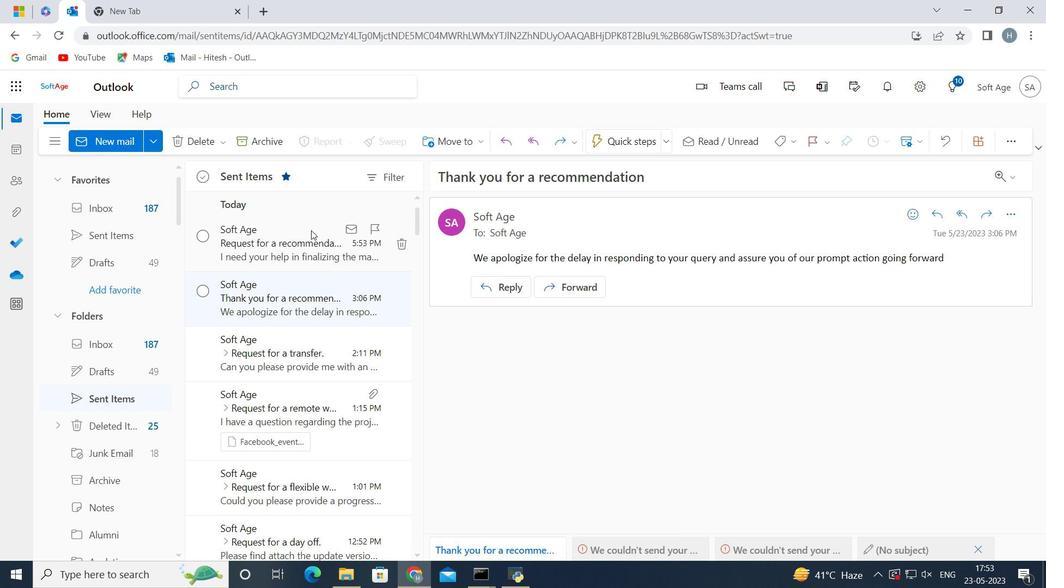 
Action: Mouse pressed left at (306, 239)
Screenshot: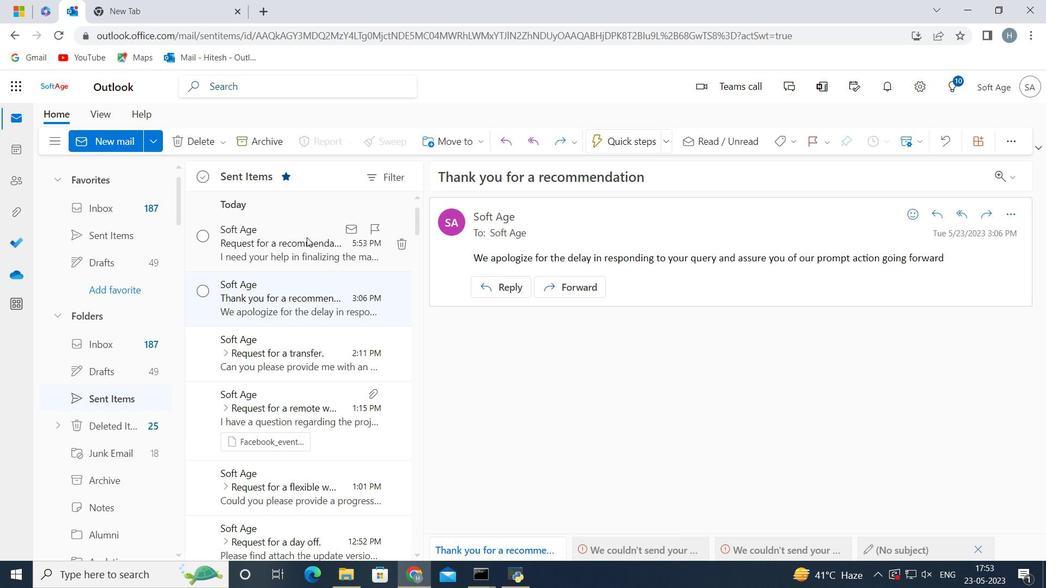 
Action: Mouse moved to (462, 143)
Screenshot: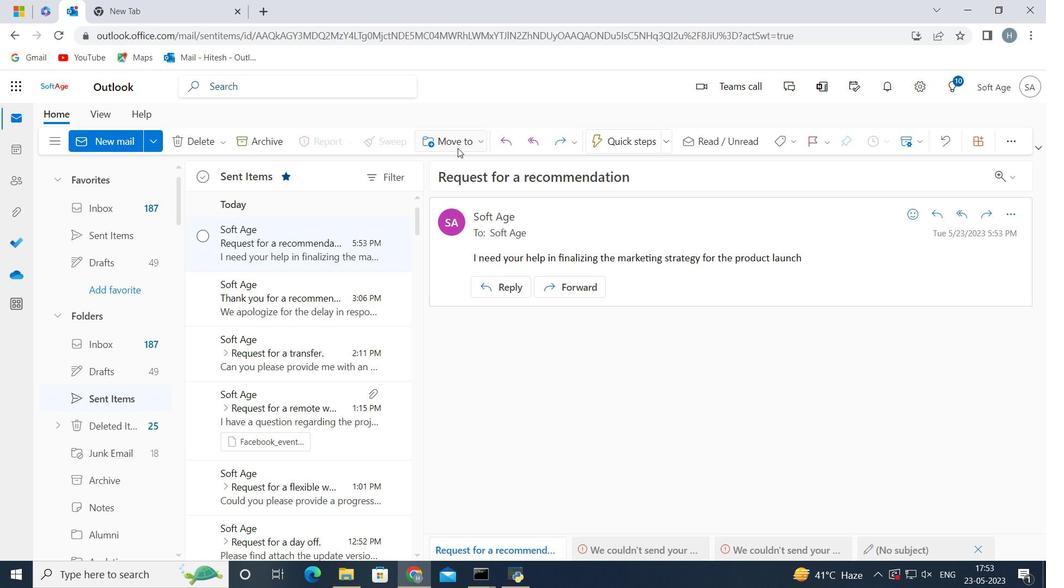
Action: Mouse pressed left at (462, 143)
Screenshot: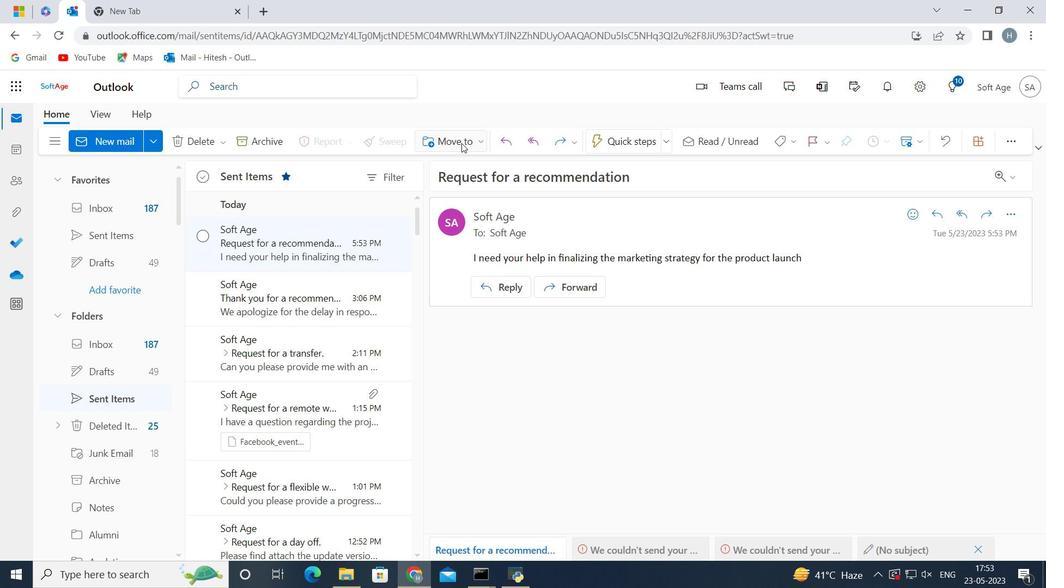 
Action: Mouse moved to (472, 166)
Screenshot: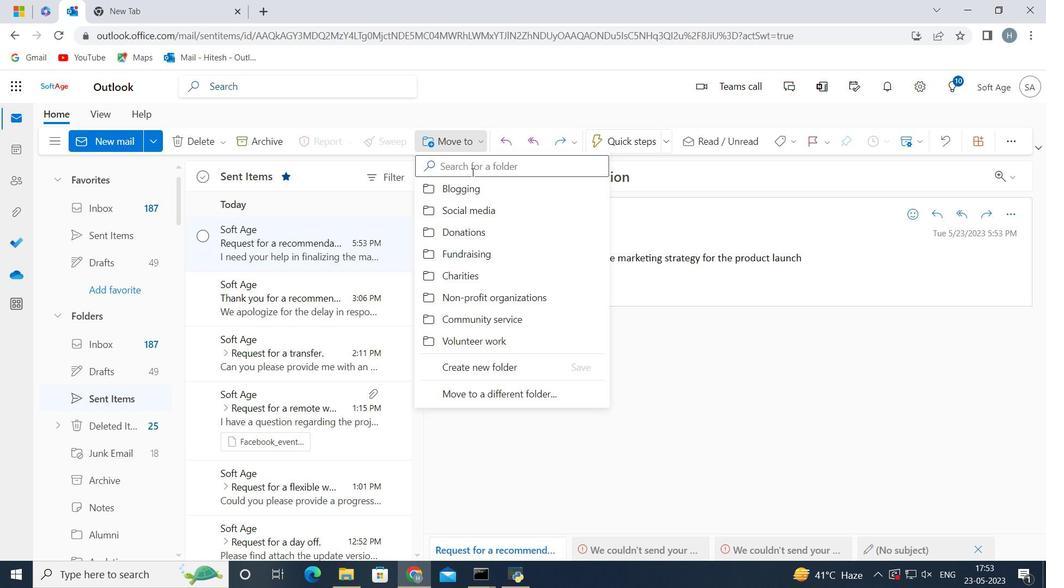 
Action: Mouse pressed left at (472, 166)
Screenshot: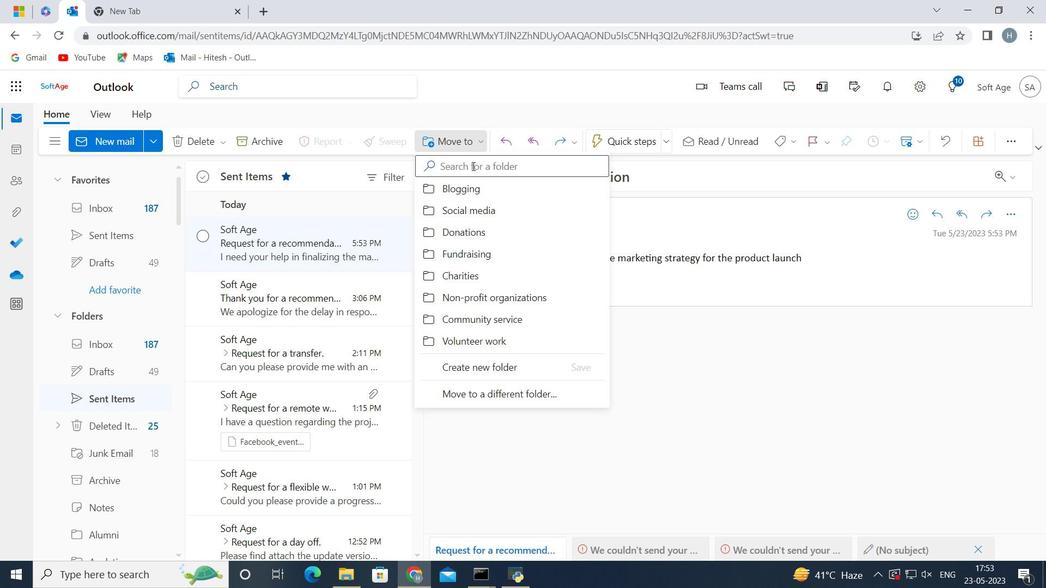 
Action: Key pressed <Key.shift>Inf
Screenshot: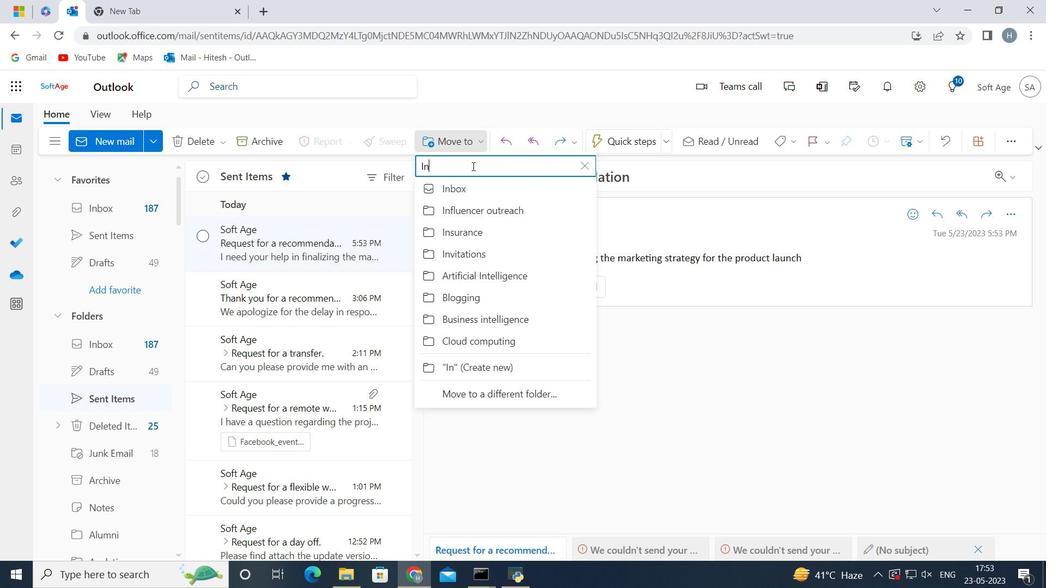 
Action: Mouse moved to (432, 182)
Screenshot: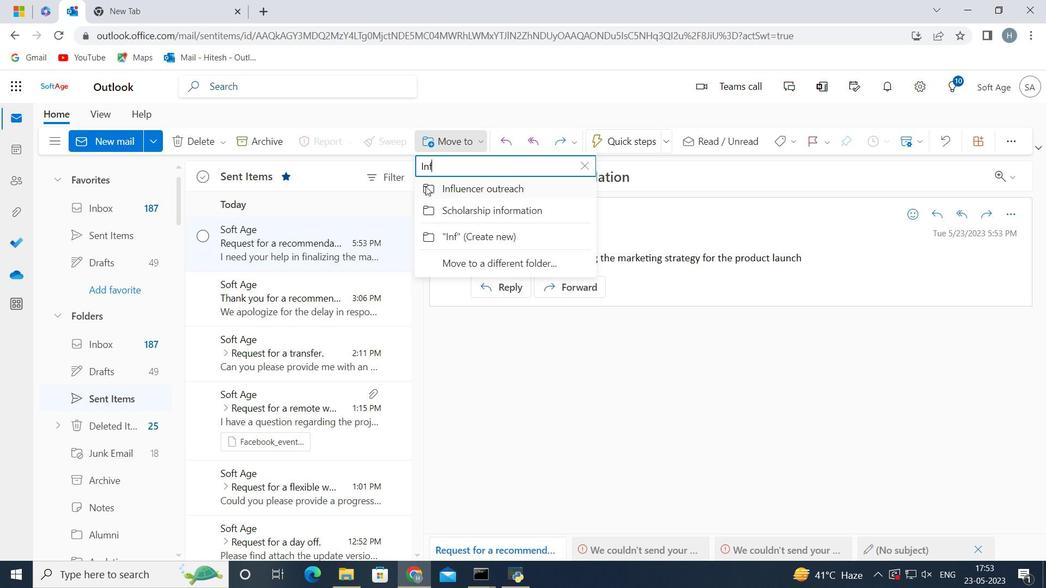 
Action: Mouse pressed left at (432, 182)
Screenshot: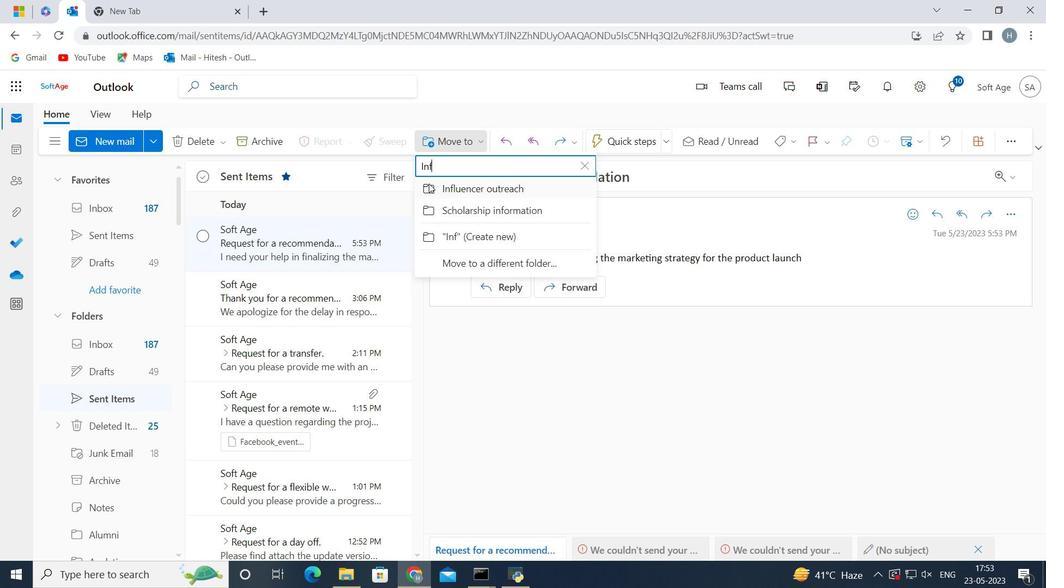 
Action: Mouse moved to (566, 275)
Screenshot: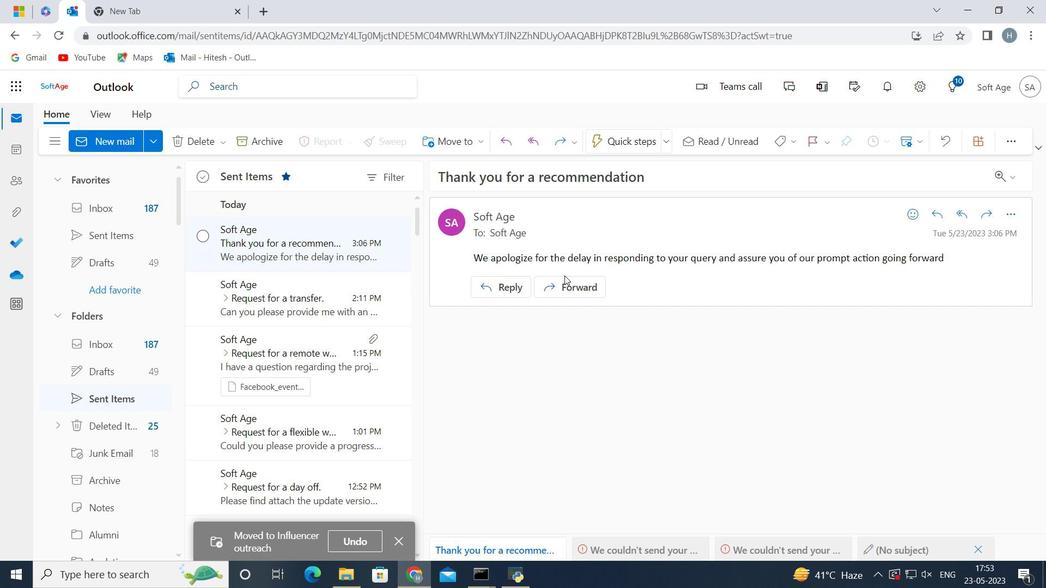 
